 Task: In the sheet Budget Analysis ToolFont size of heading  18 Font style of dataoswald 'Font size of data '9 Alignment of headline & dataAlign center.   Fill color in heading, Red Font color of dataIn the sheet  Budget Management Sheetbook
Action: Mouse moved to (241, 165)
Screenshot: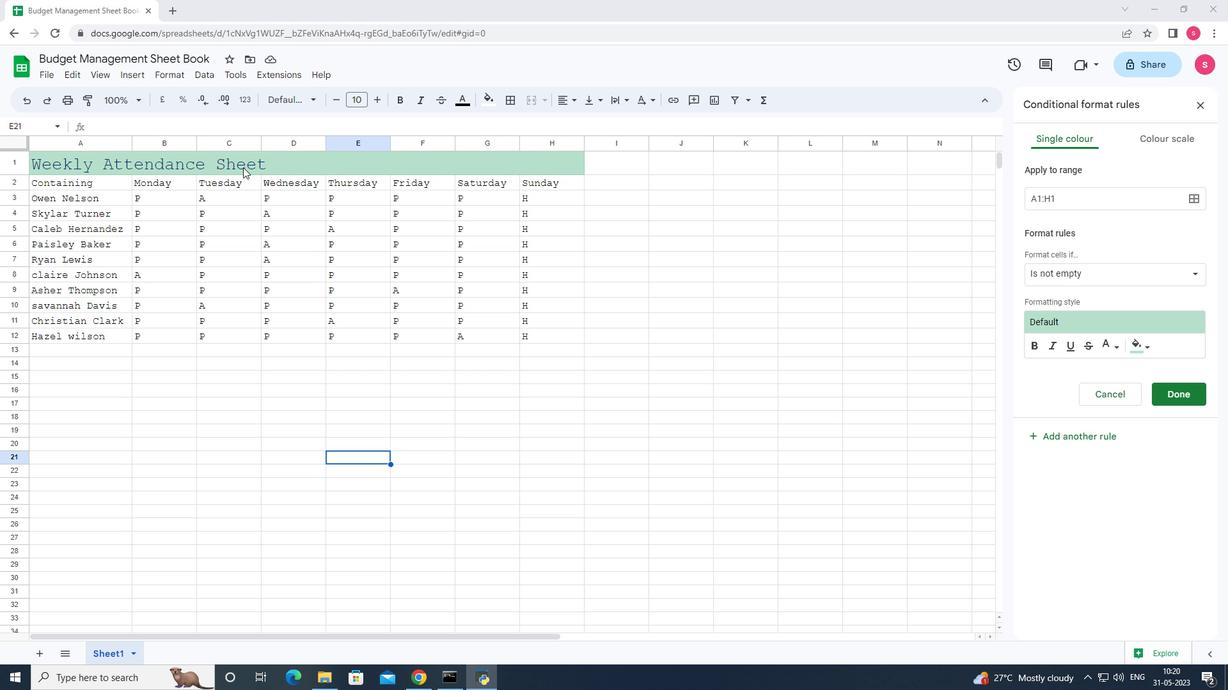 
Action: Mouse pressed left at (241, 165)
Screenshot: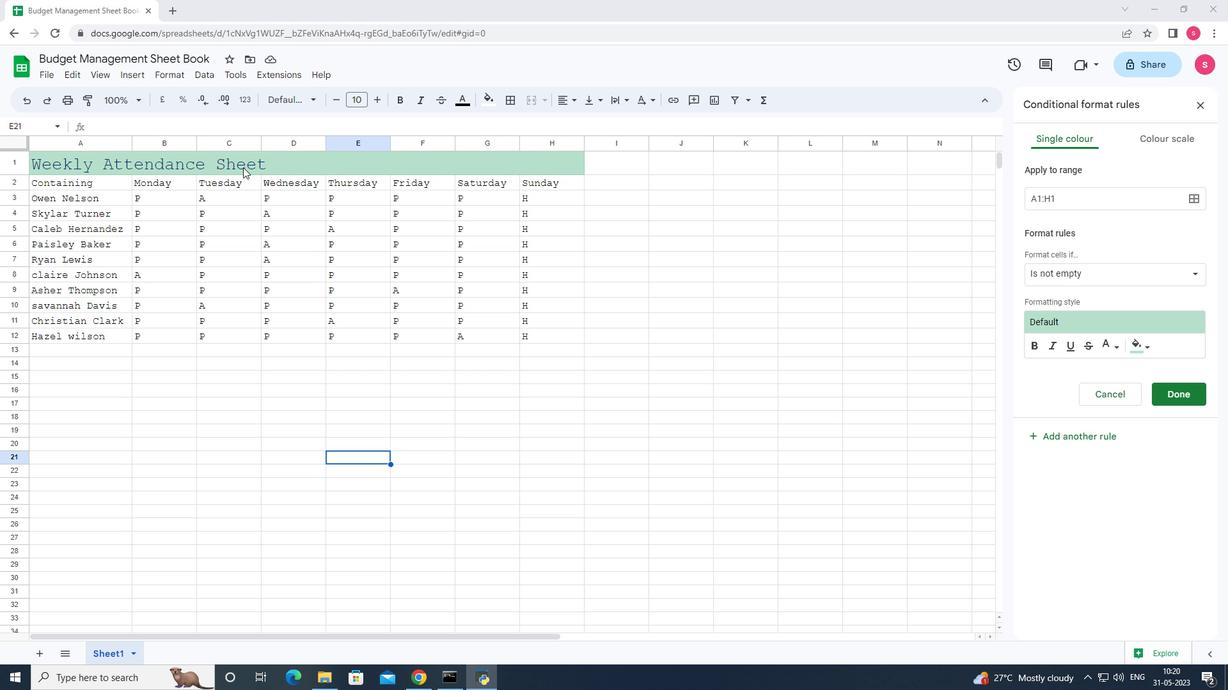 
Action: Mouse moved to (111, 653)
Screenshot: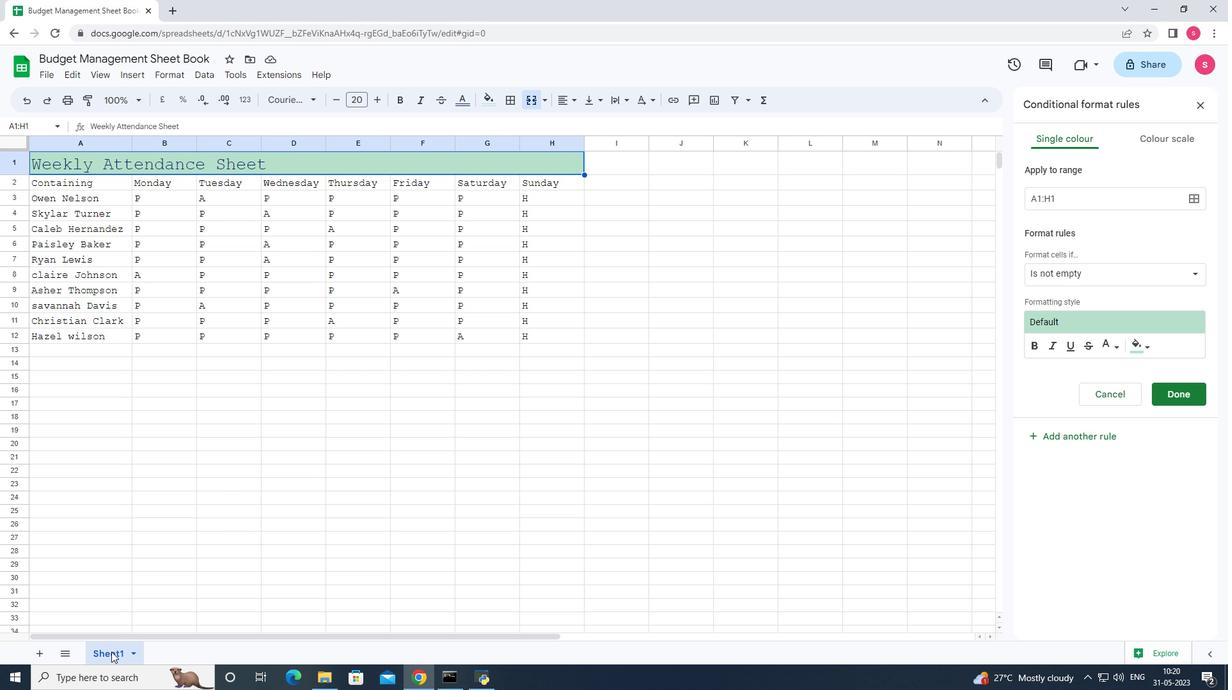 
Action: Mouse pressed left at (111, 653)
Screenshot: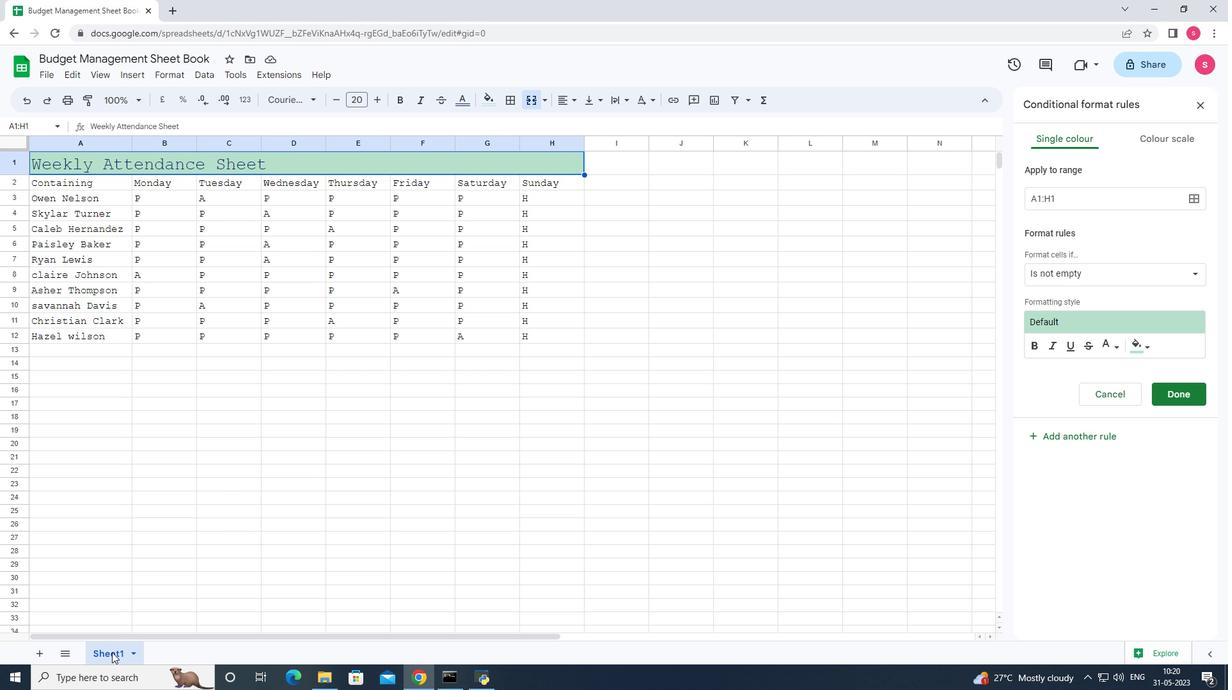 
Action: Mouse pressed left at (111, 653)
Screenshot: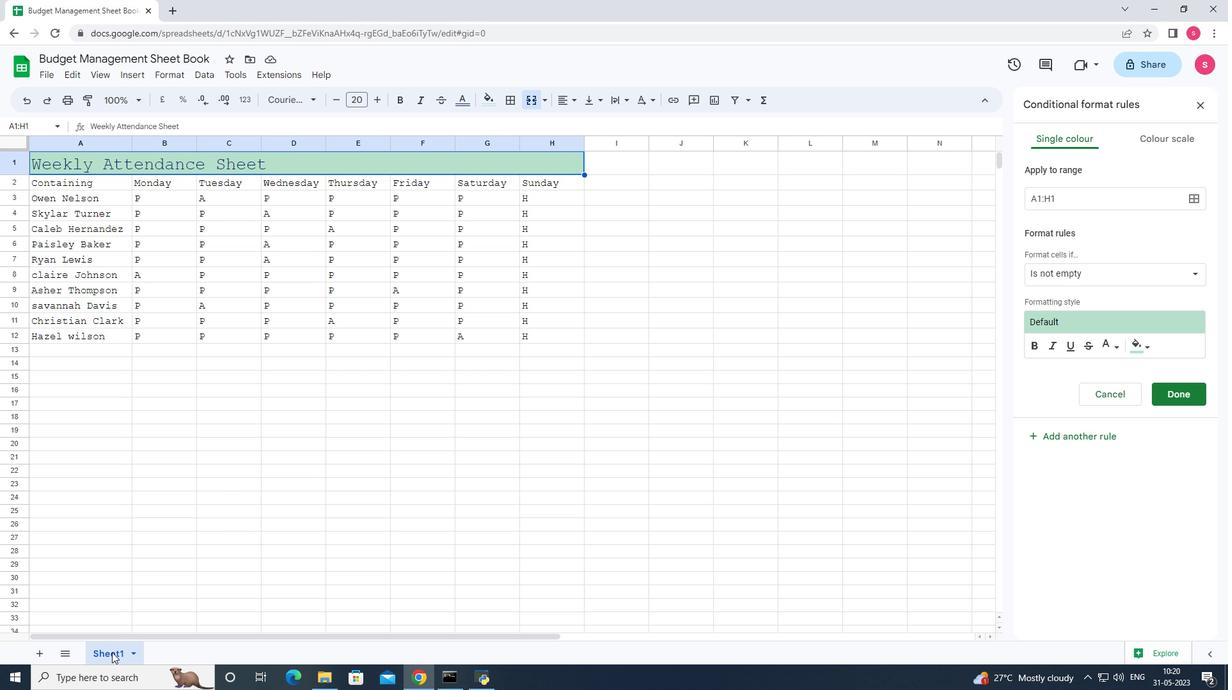 
Action: Key pressed <Key.shift><Key.shift><Key.shift><Key.shift>Budget<Key.space><Key.shift>Analysis<Key.space><Key.shift><Key.shift><Key.shift><Key.shift><Key.shift><Key.shift><Key.shift><Key.shift><Key.shift><Key.shift><Key.shift><Key.shift><Key.shift>Tool<Key.space><Key.shift><Key.enter>
Screenshot: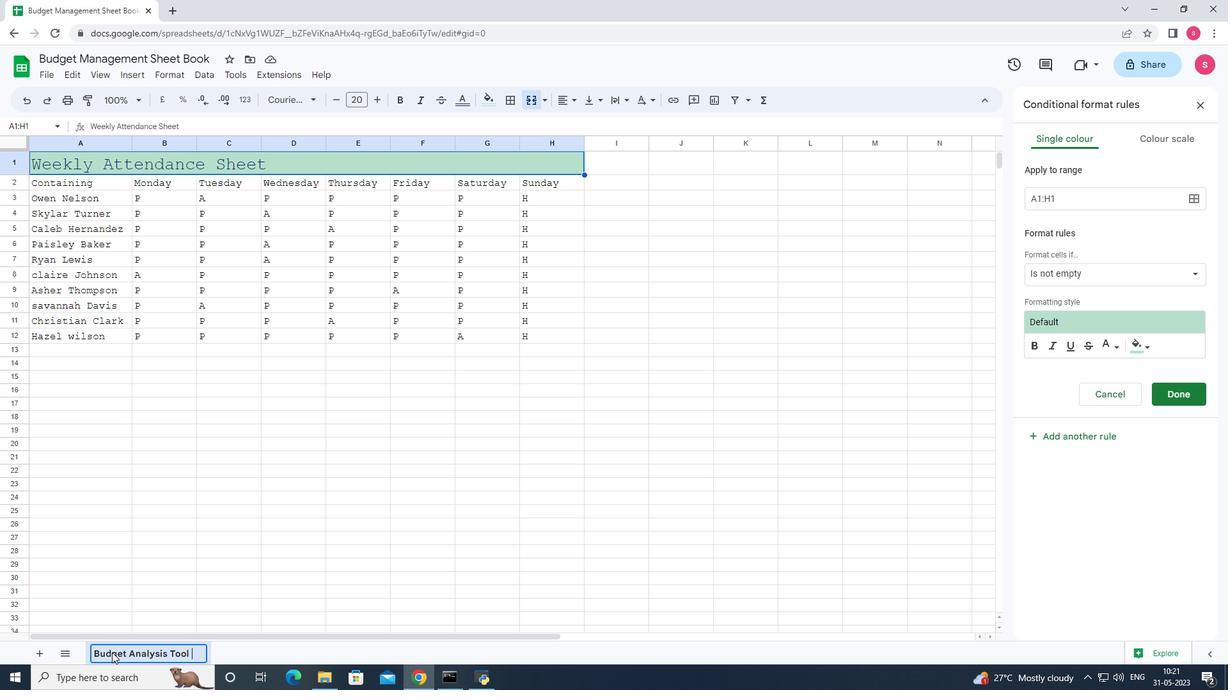 
Action: Mouse moved to (339, 104)
Screenshot: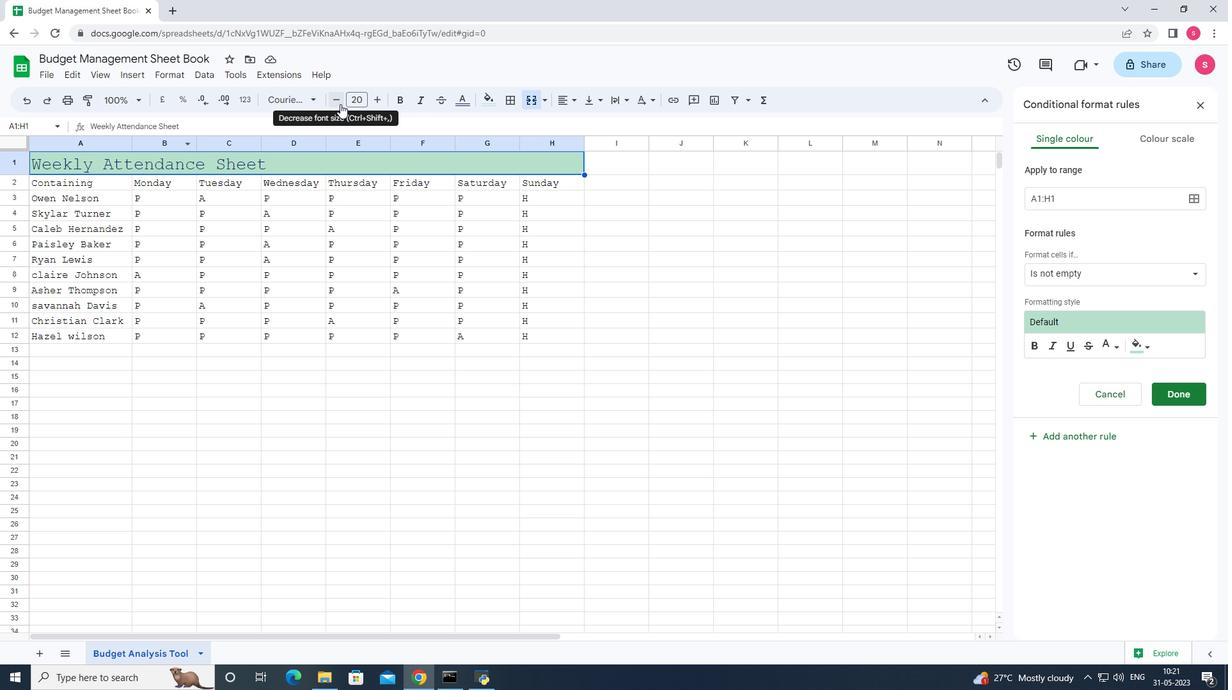 
Action: Mouse pressed left at (339, 104)
Screenshot: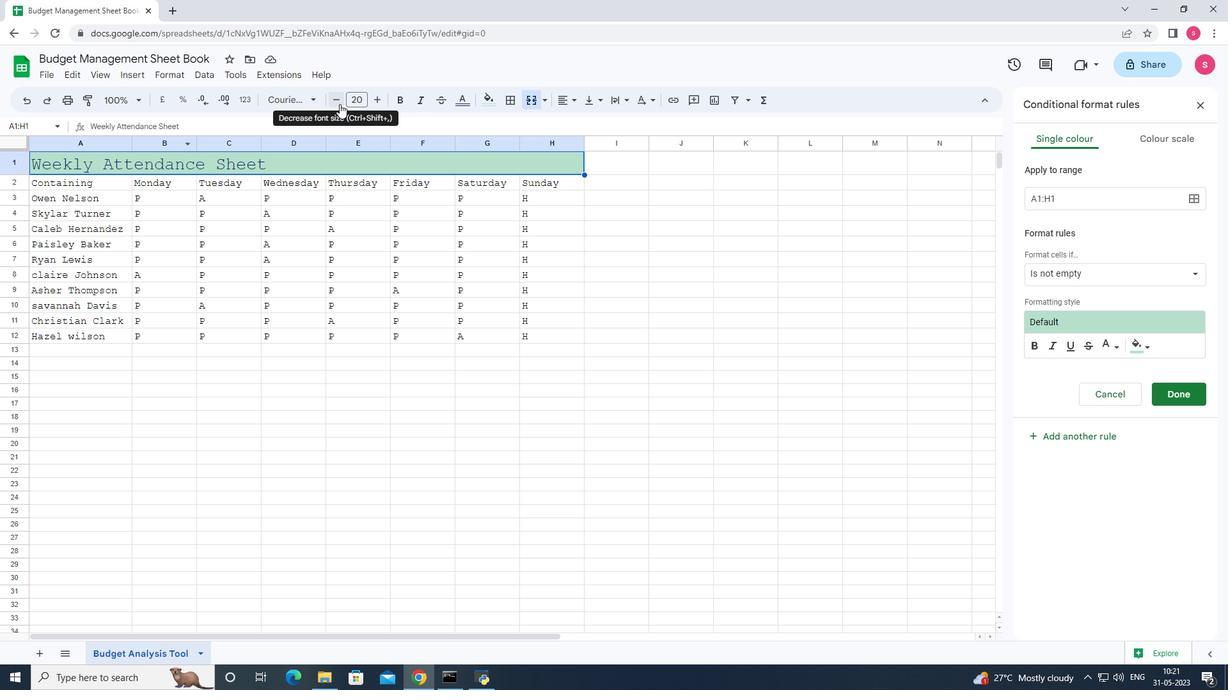 
Action: Mouse pressed left at (339, 104)
Screenshot: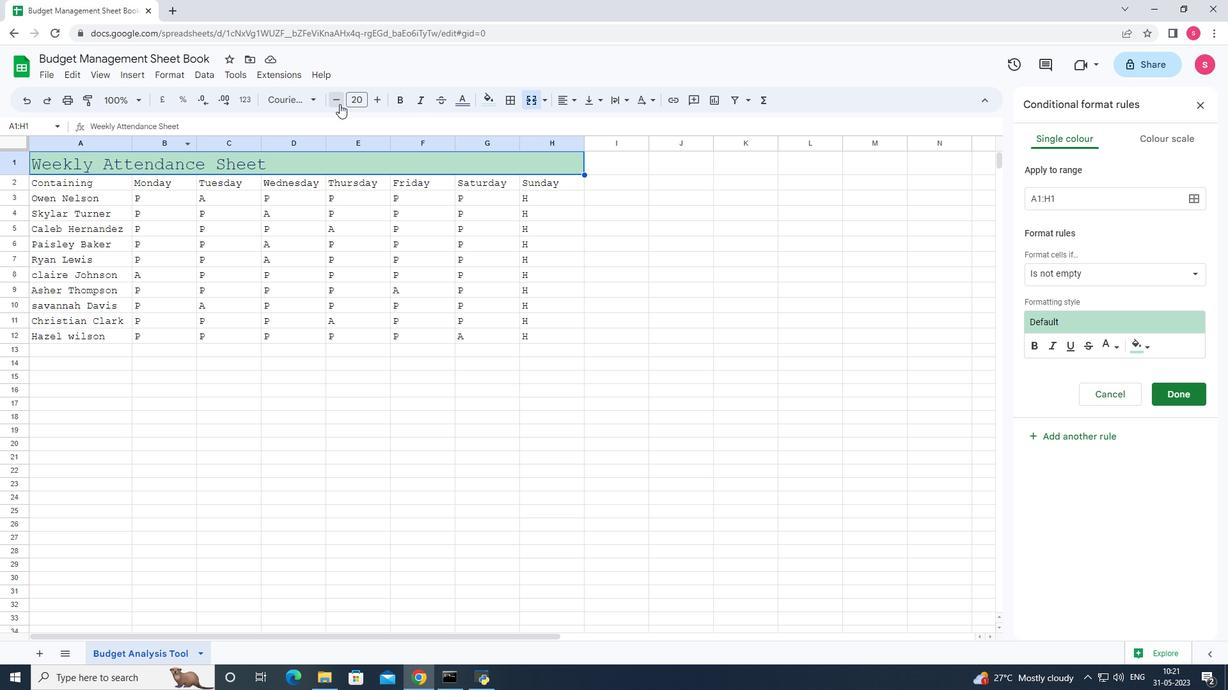 
Action: Mouse pressed left at (339, 104)
Screenshot: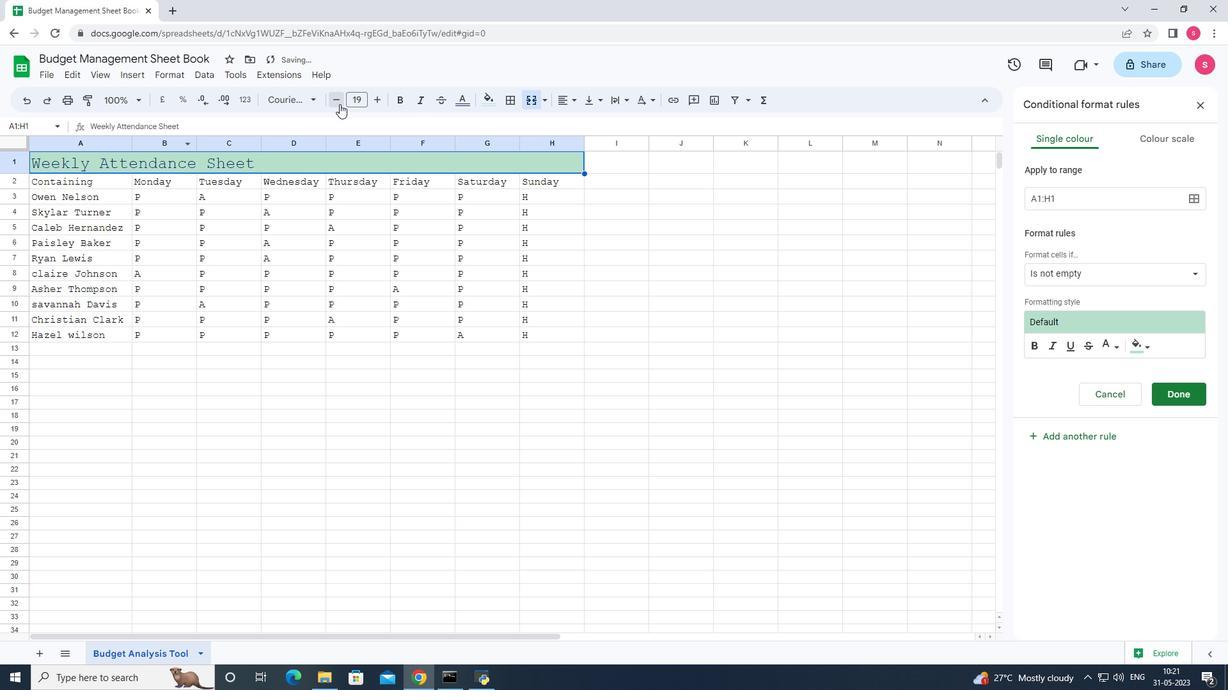 
Action: Mouse moved to (376, 100)
Screenshot: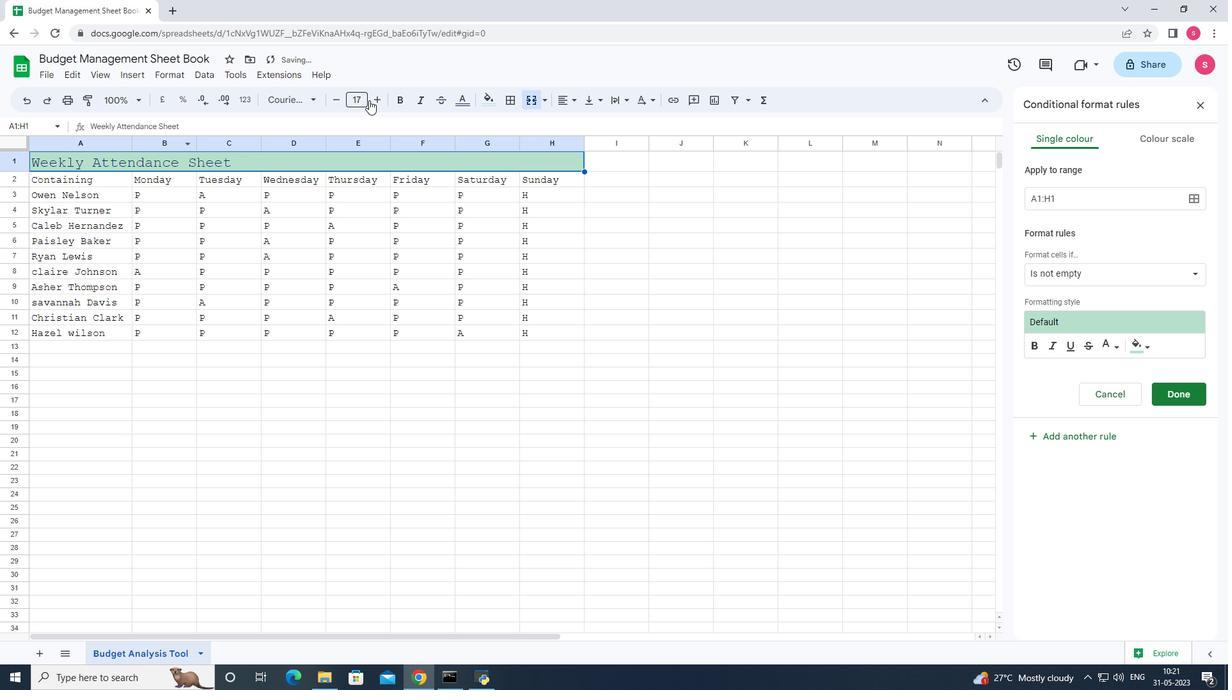 
Action: Mouse pressed left at (376, 100)
Screenshot: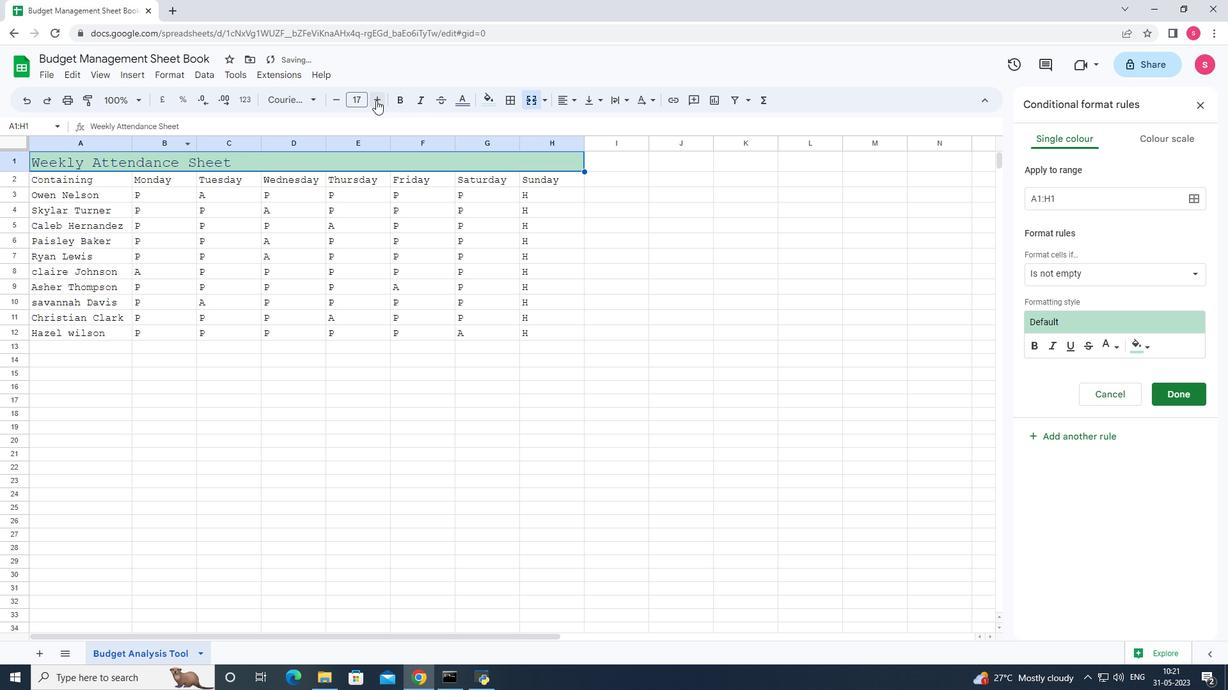 
Action: Mouse moved to (91, 181)
Screenshot: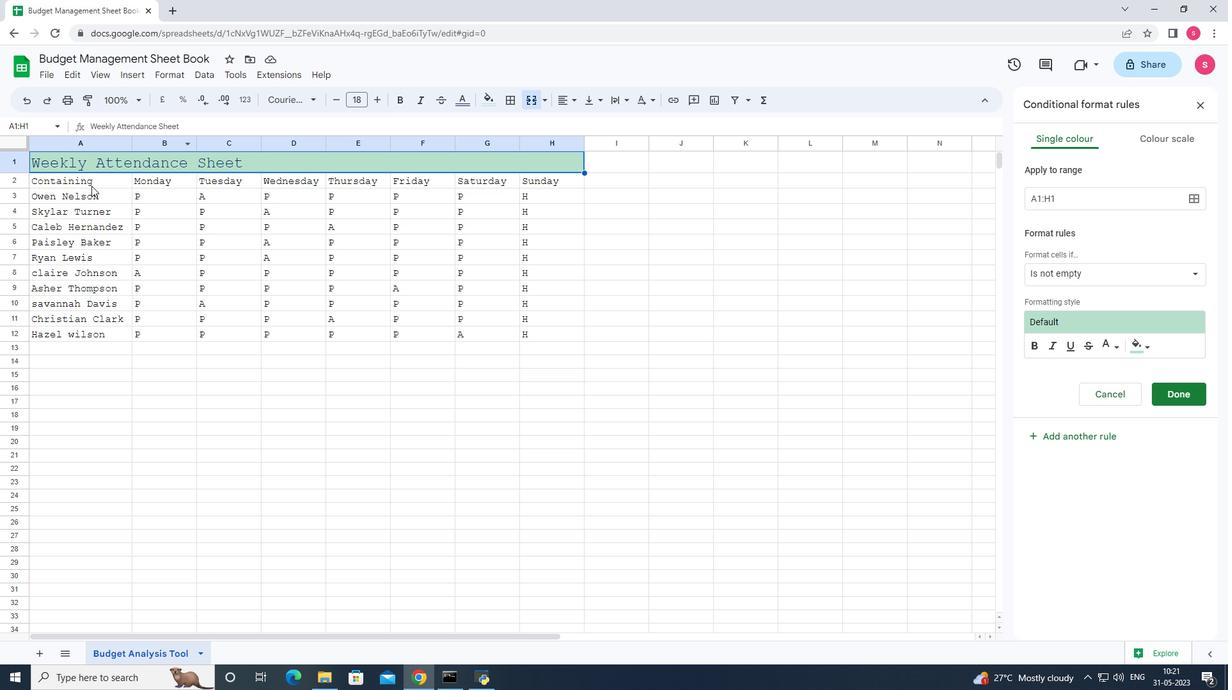 
Action: Mouse pressed left at (91, 181)
Screenshot: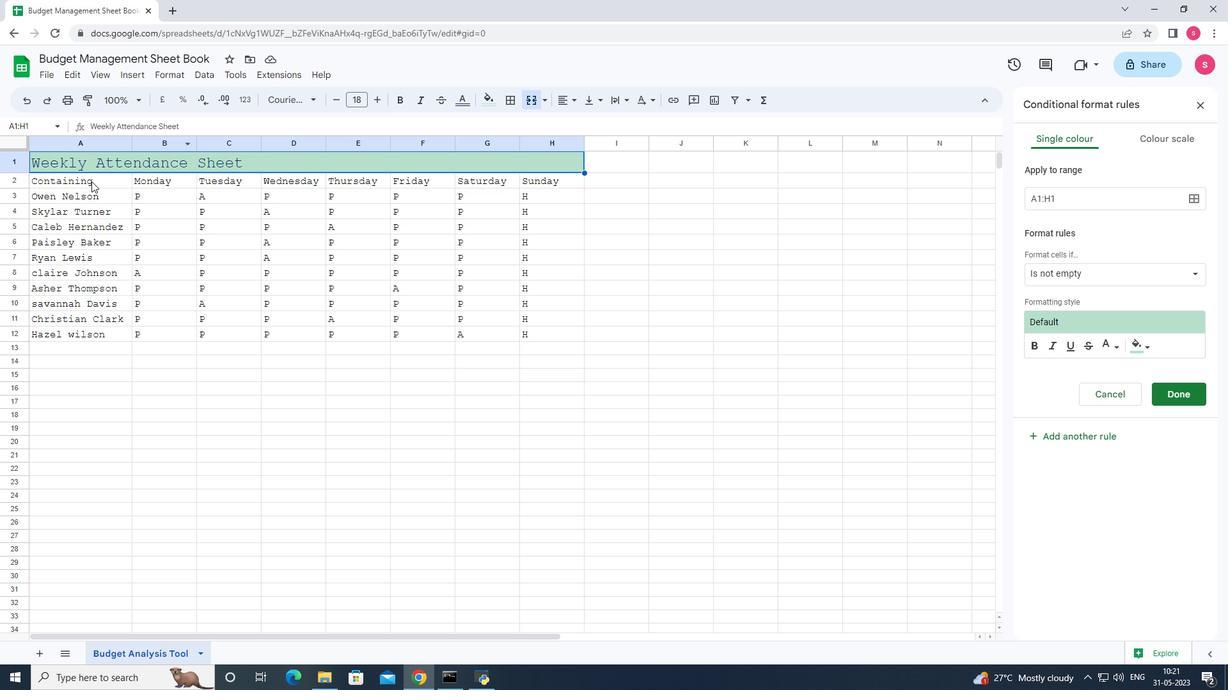 
Action: Mouse moved to (313, 102)
Screenshot: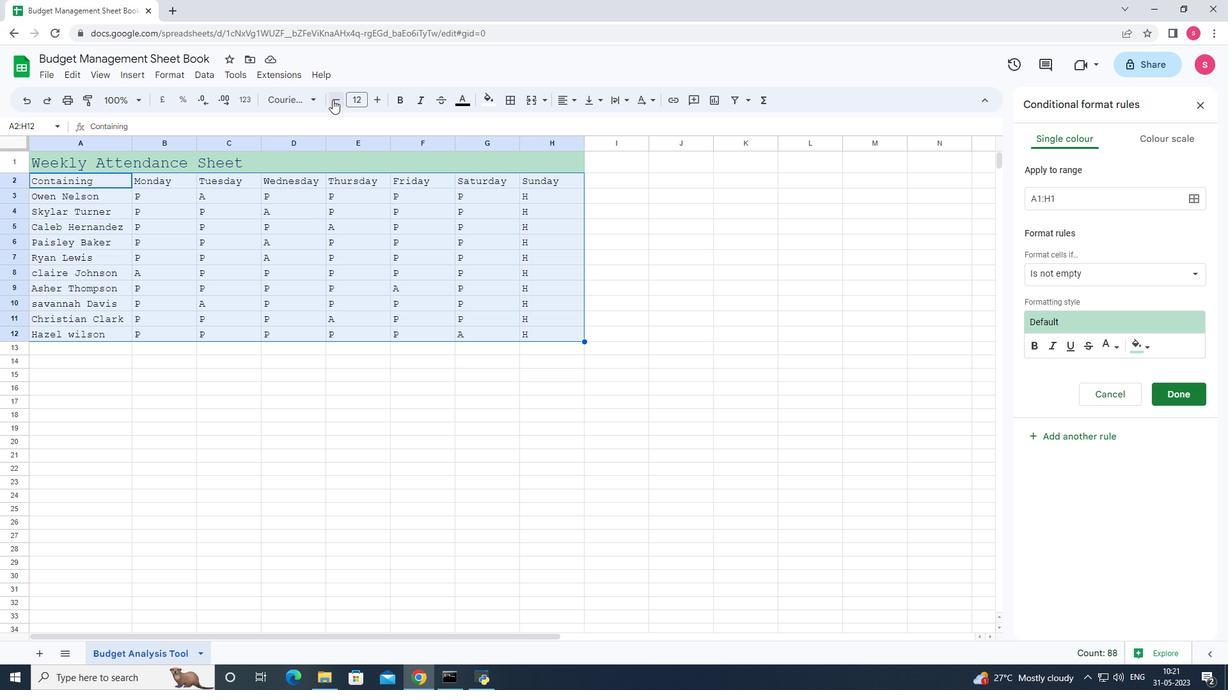 
Action: Mouse pressed left at (313, 102)
Screenshot: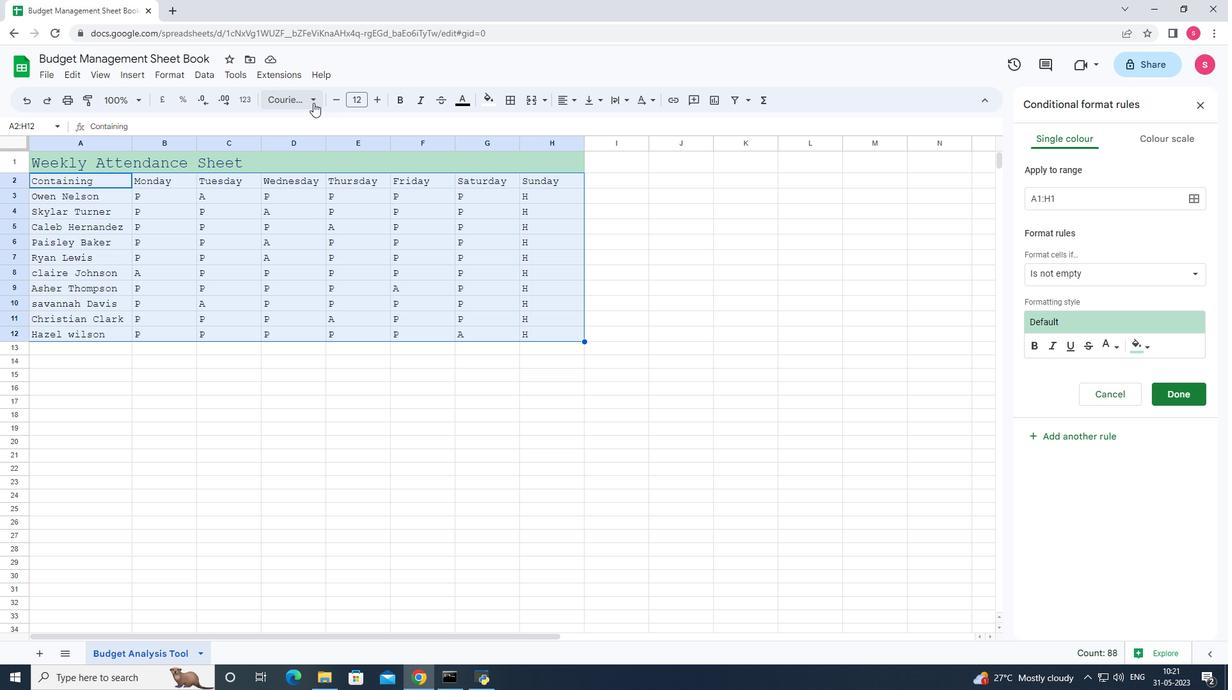 
Action: Mouse moved to (323, 594)
Screenshot: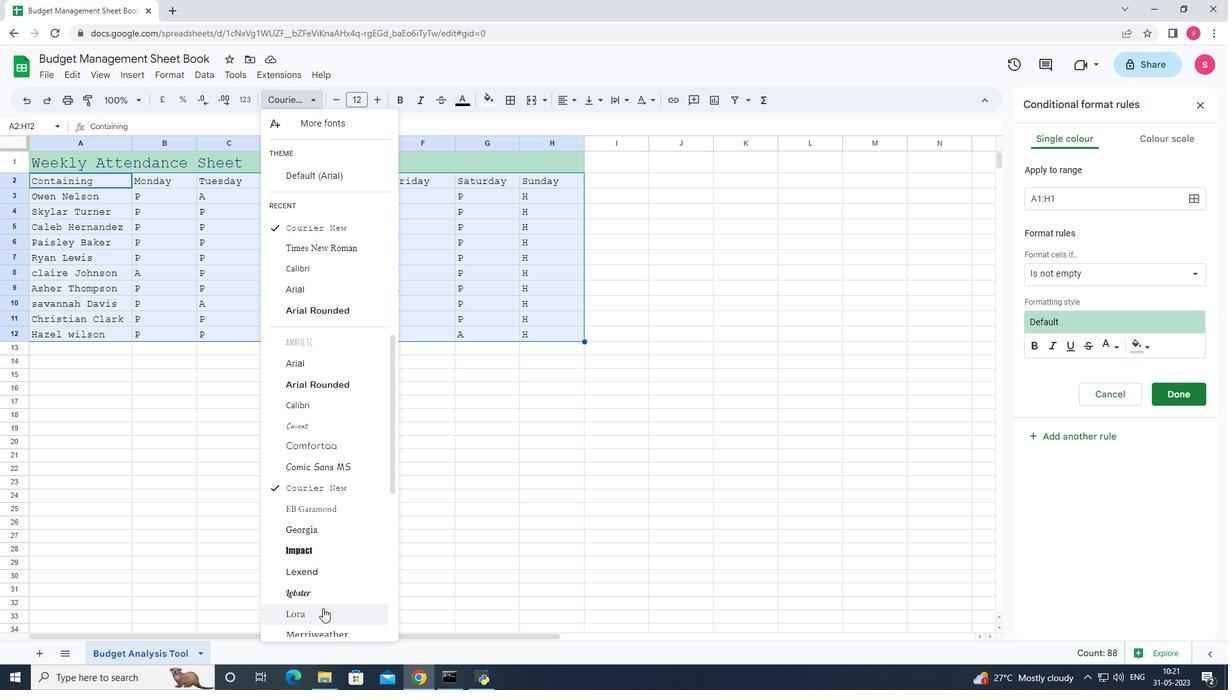 
Action: Mouse scrolled (323, 594) with delta (0, 0)
Screenshot: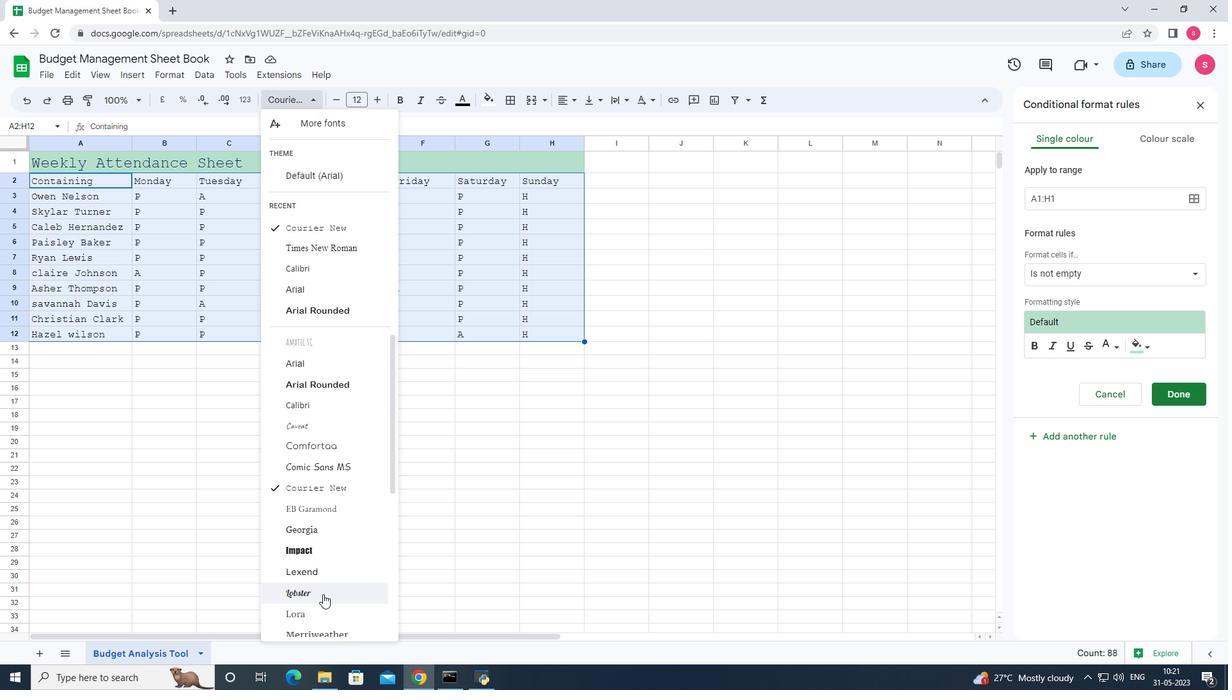 
Action: Mouse scrolled (323, 594) with delta (0, 0)
Screenshot: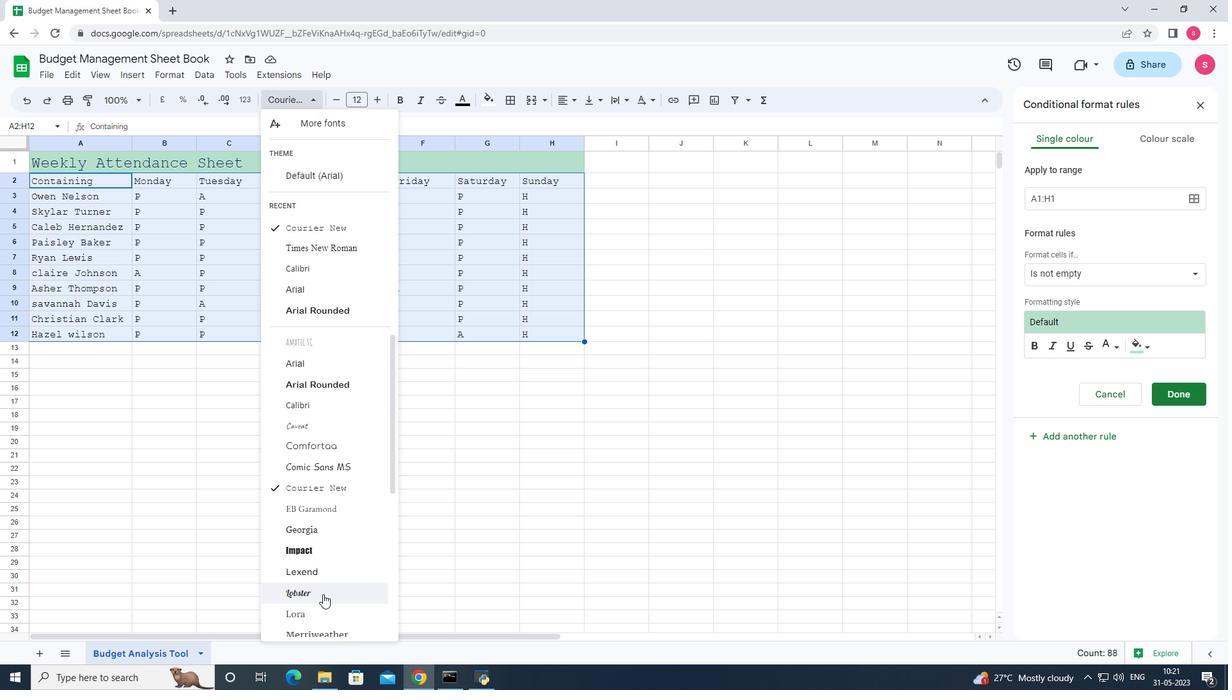 
Action: Mouse scrolled (323, 594) with delta (0, 0)
Screenshot: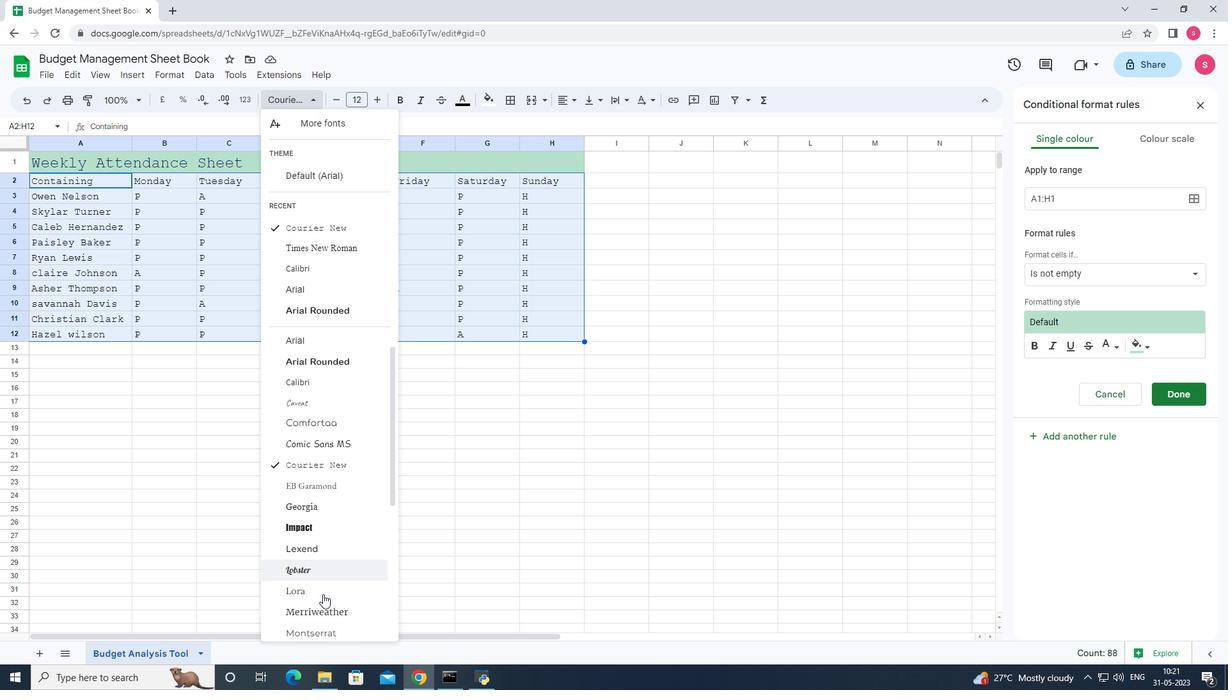 
Action: Mouse moved to (317, 506)
Screenshot: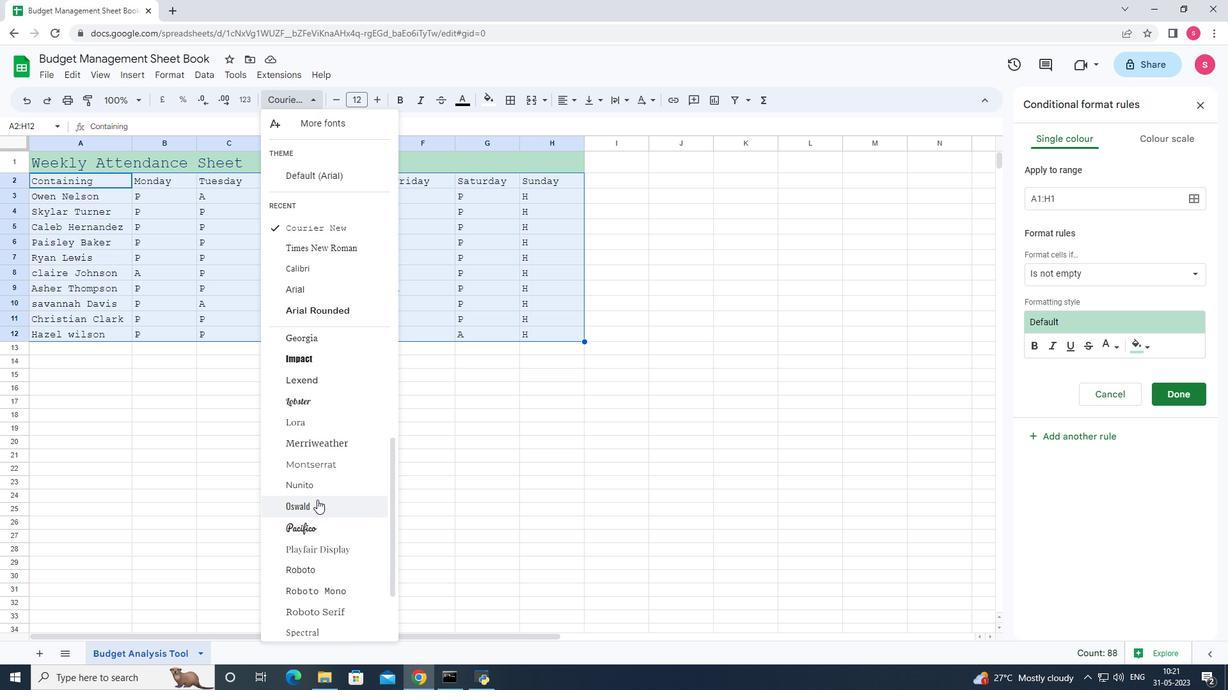 
Action: Mouse pressed left at (317, 506)
Screenshot: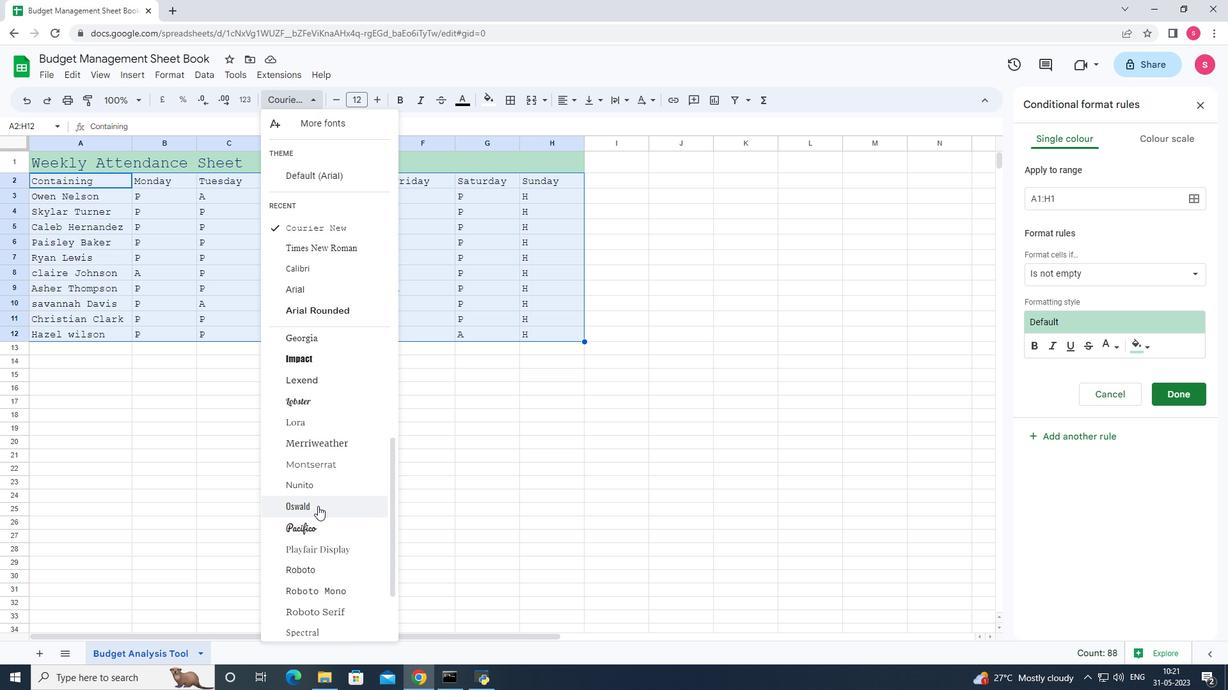 
Action: Mouse moved to (333, 100)
Screenshot: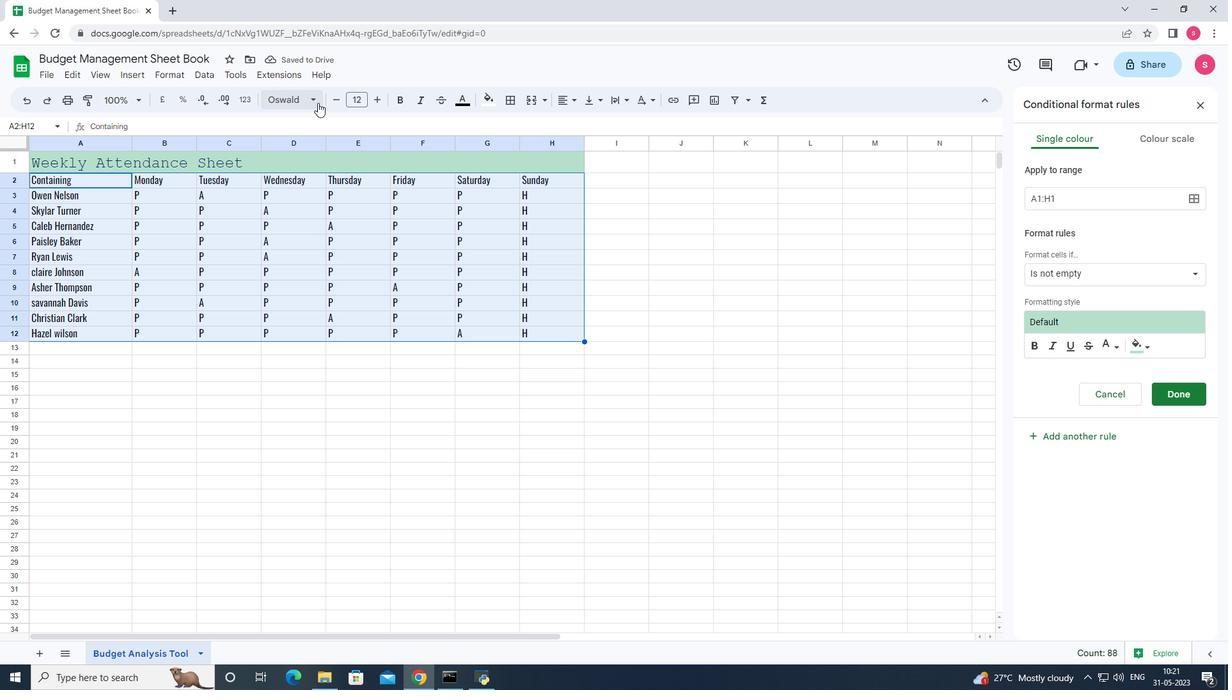 
Action: Mouse pressed left at (333, 100)
Screenshot: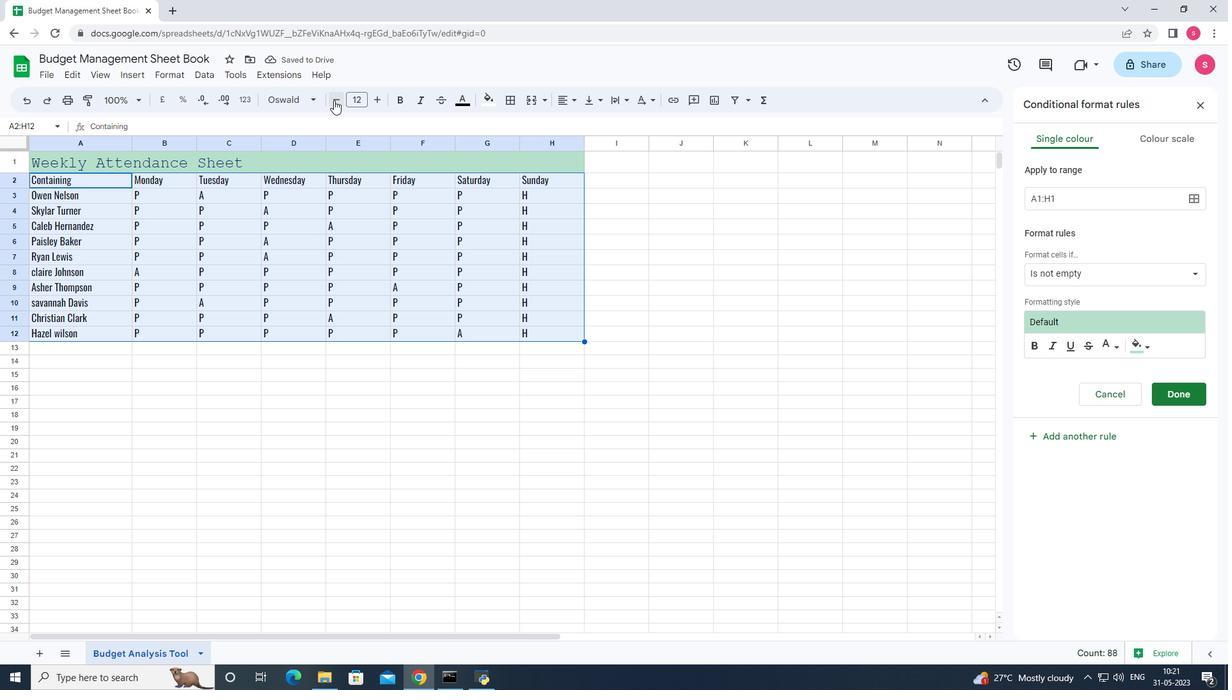 
Action: Mouse pressed left at (333, 100)
Screenshot: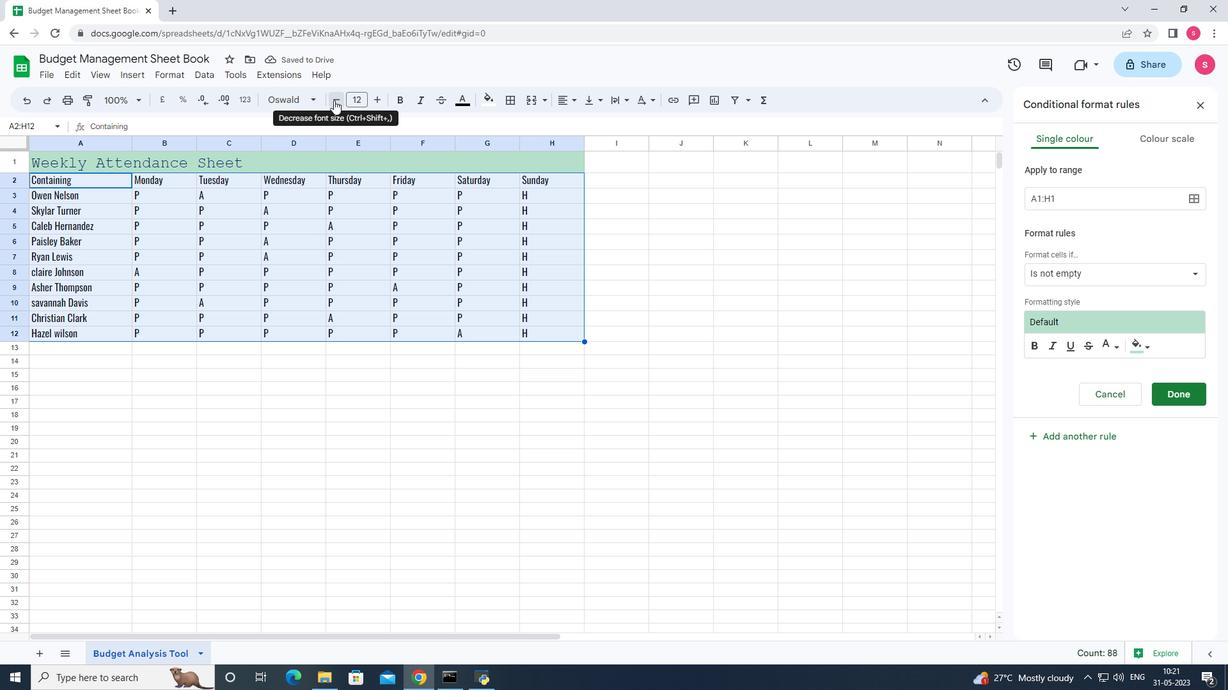 
Action: Mouse pressed left at (333, 100)
Screenshot: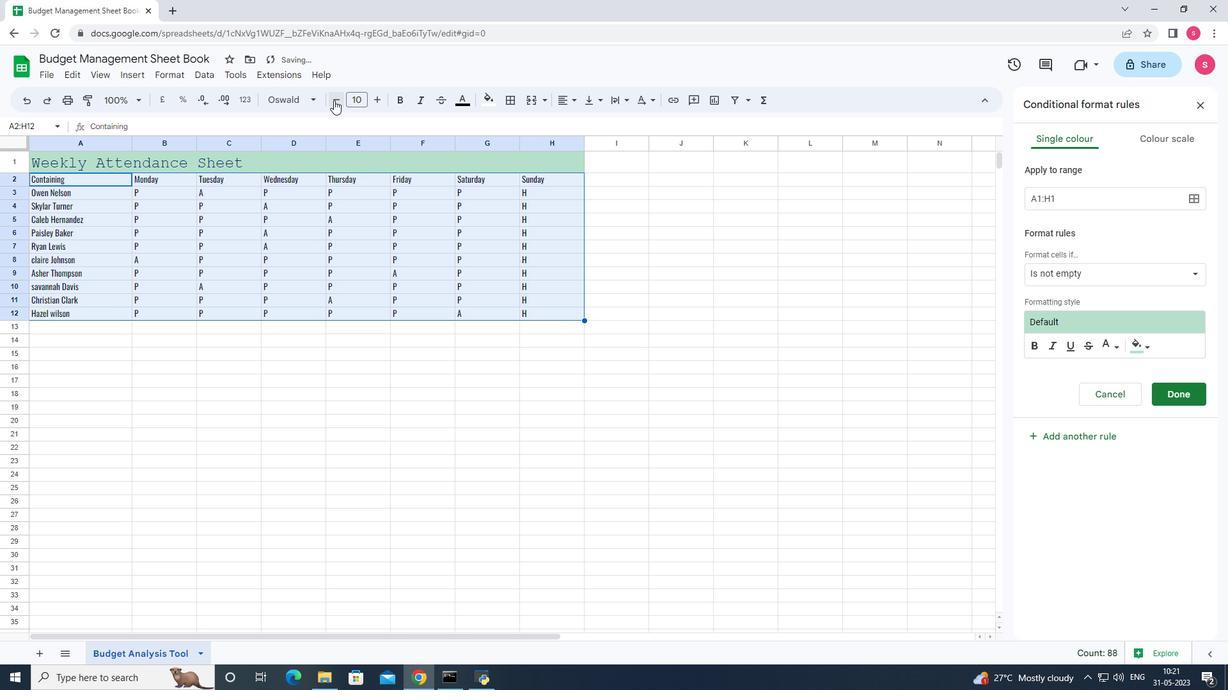 
Action: Mouse moved to (259, 165)
Screenshot: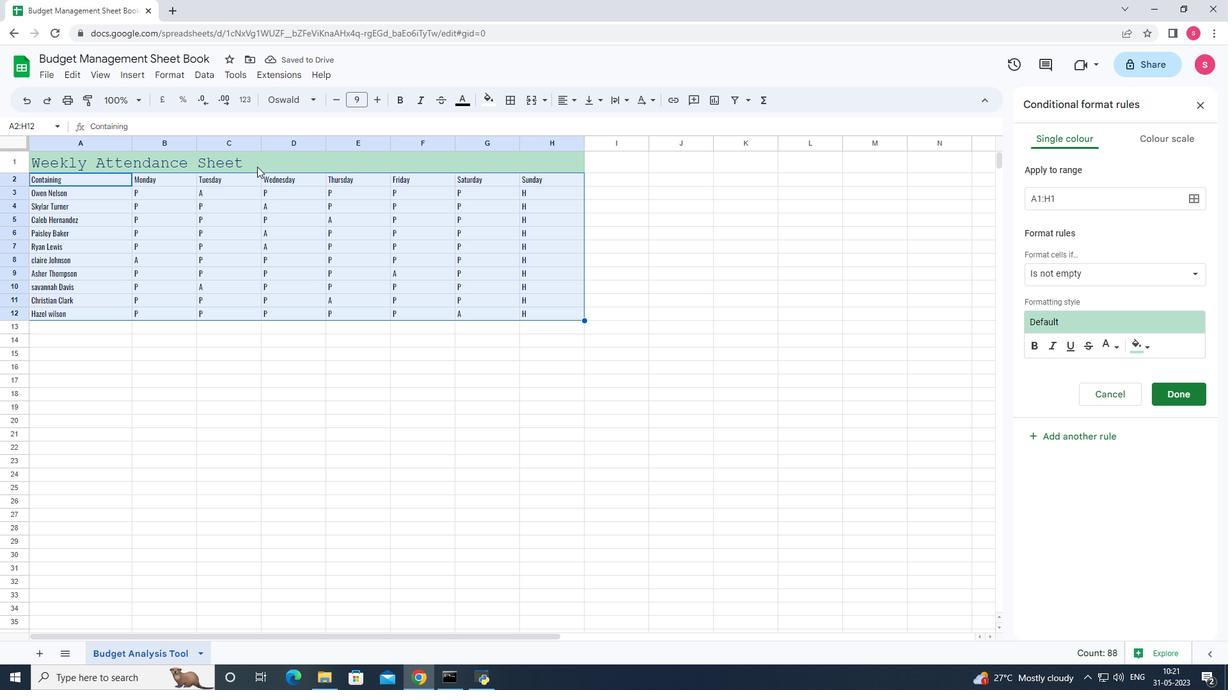 
Action: Mouse pressed left at (259, 165)
Screenshot: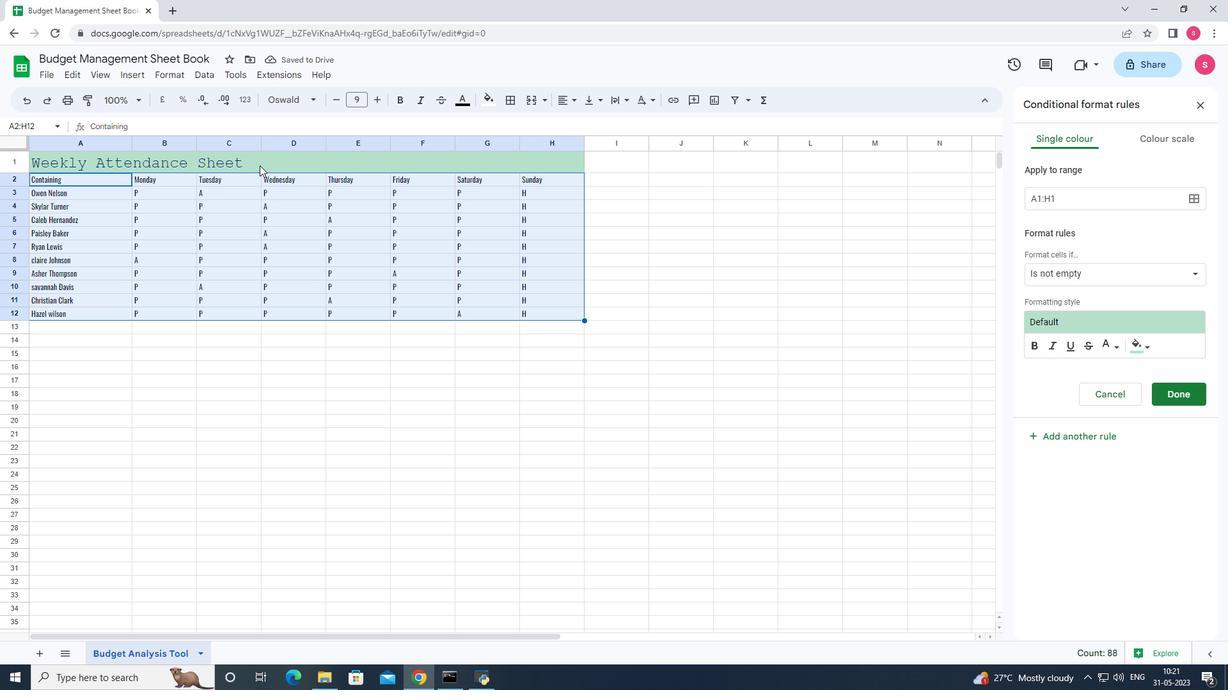 
Action: Mouse moved to (571, 102)
Screenshot: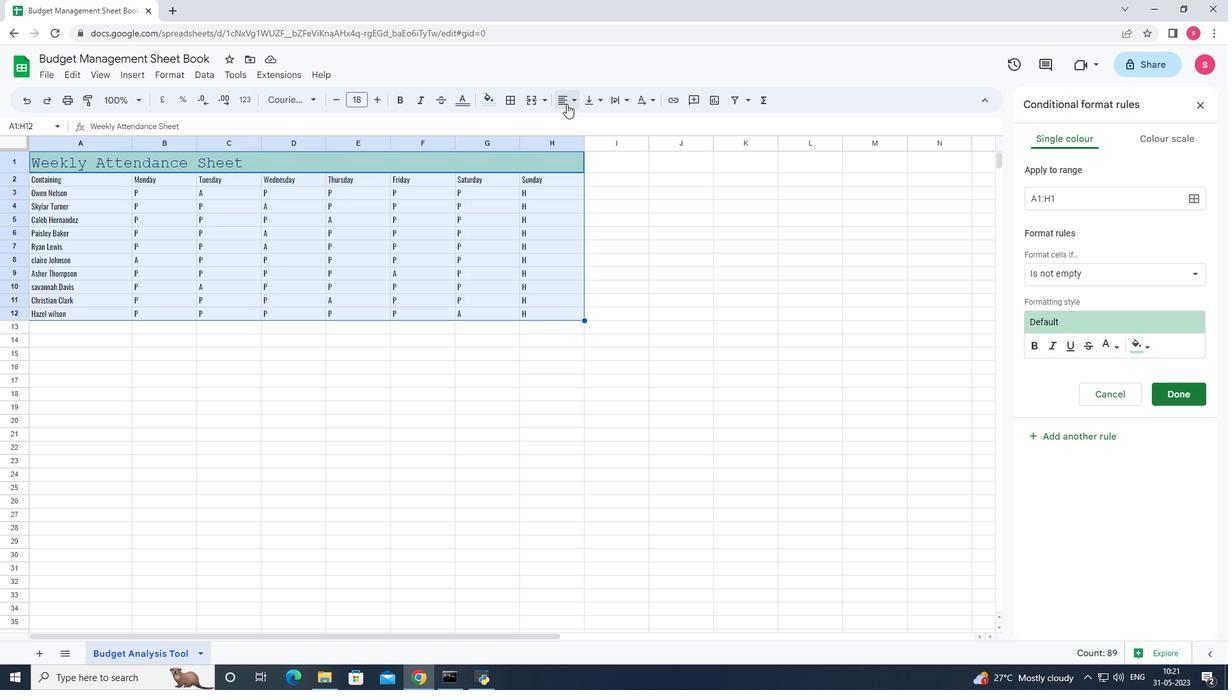 
Action: Mouse pressed left at (571, 102)
Screenshot: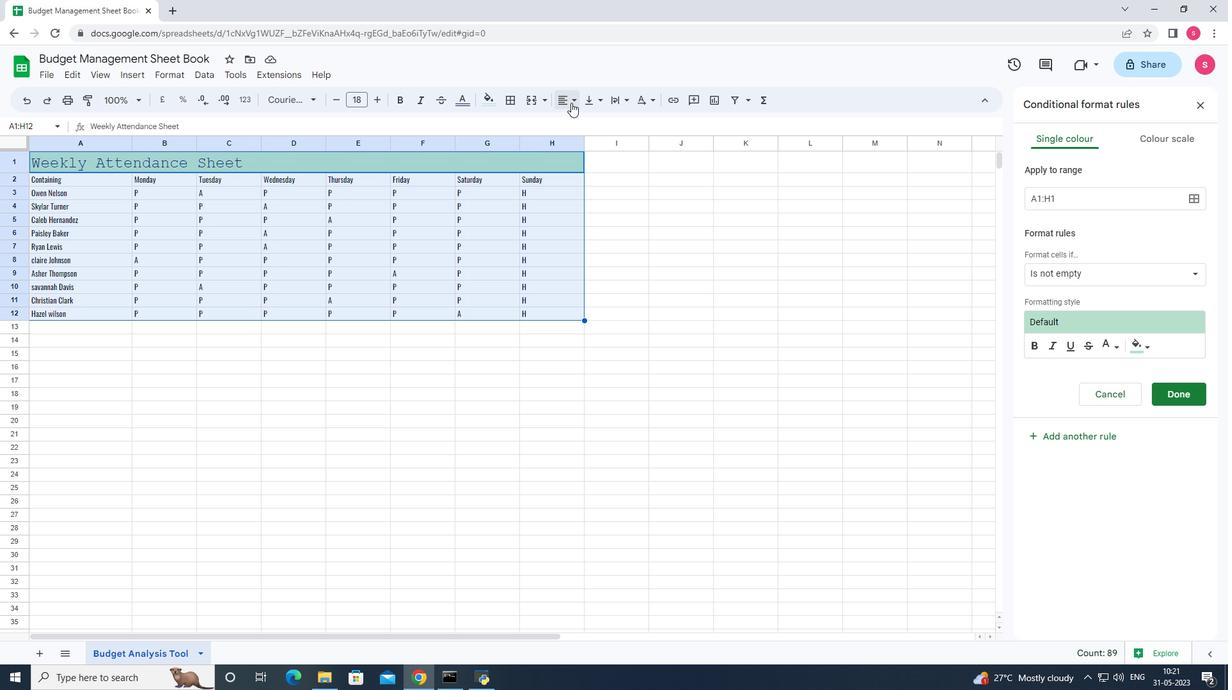 
Action: Mouse moved to (182, 74)
Screenshot: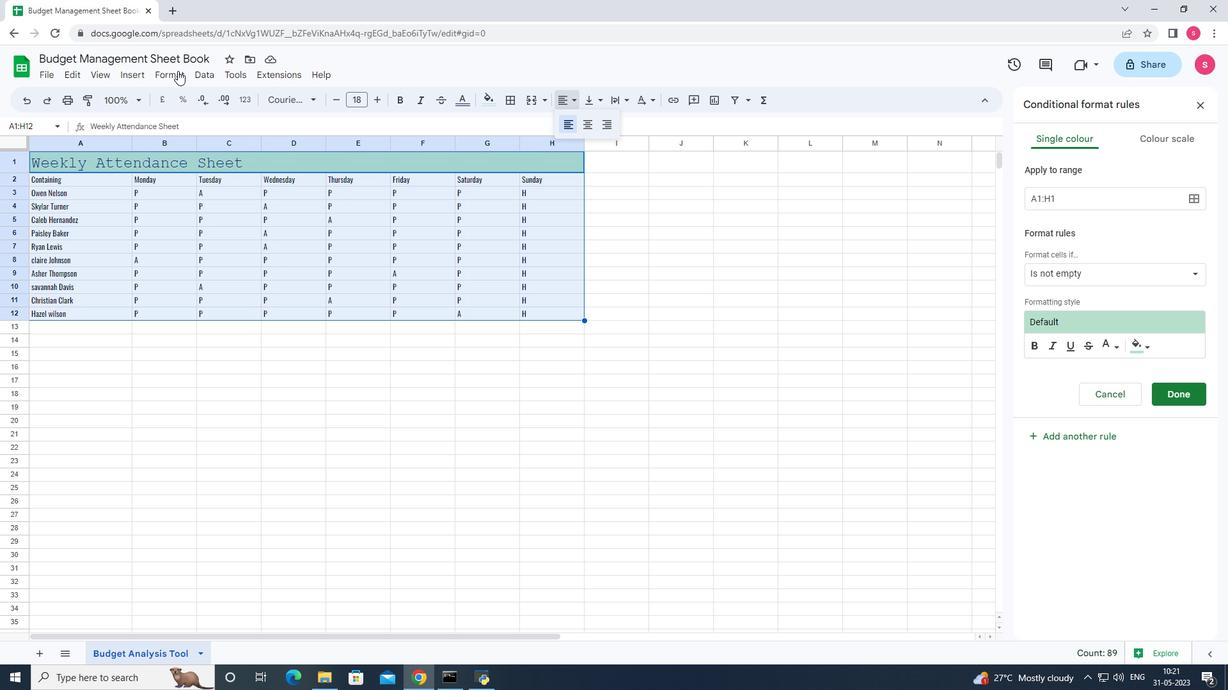 
Action: Mouse pressed left at (182, 74)
Screenshot: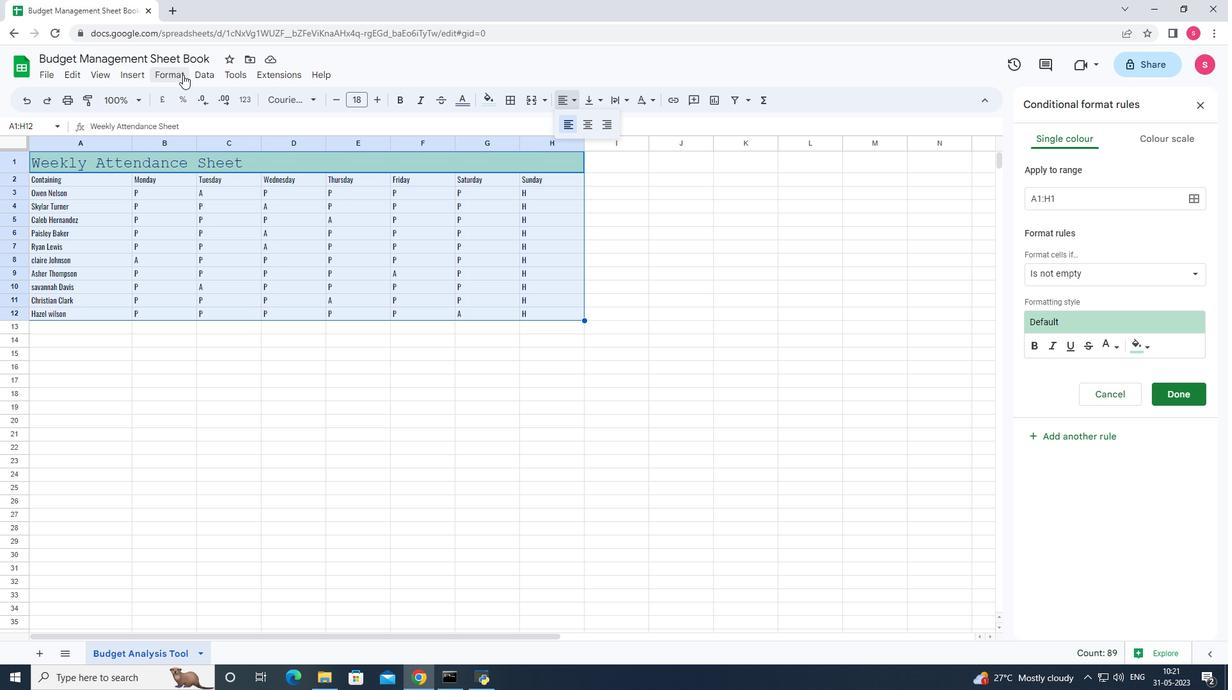 
Action: Mouse moved to (415, 188)
Screenshot: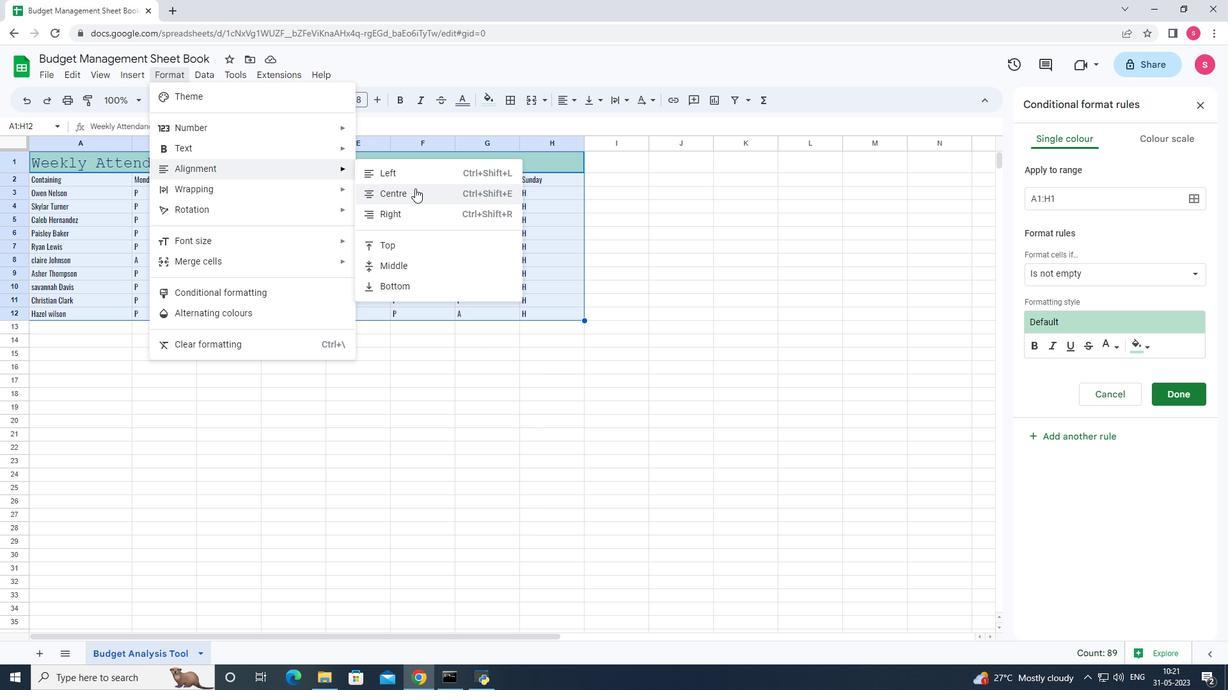 
Action: Mouse pressed left at (415, 188)
Screenshot: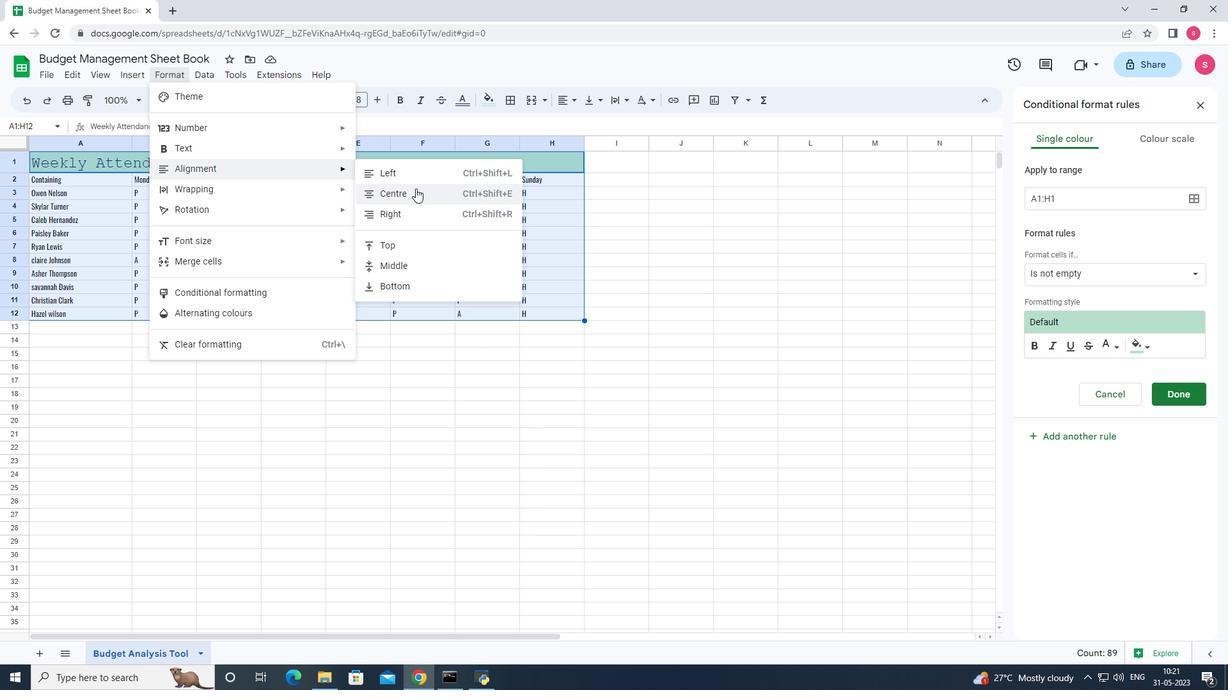
Action: Mouse moved to (236, 160)
Screenshot: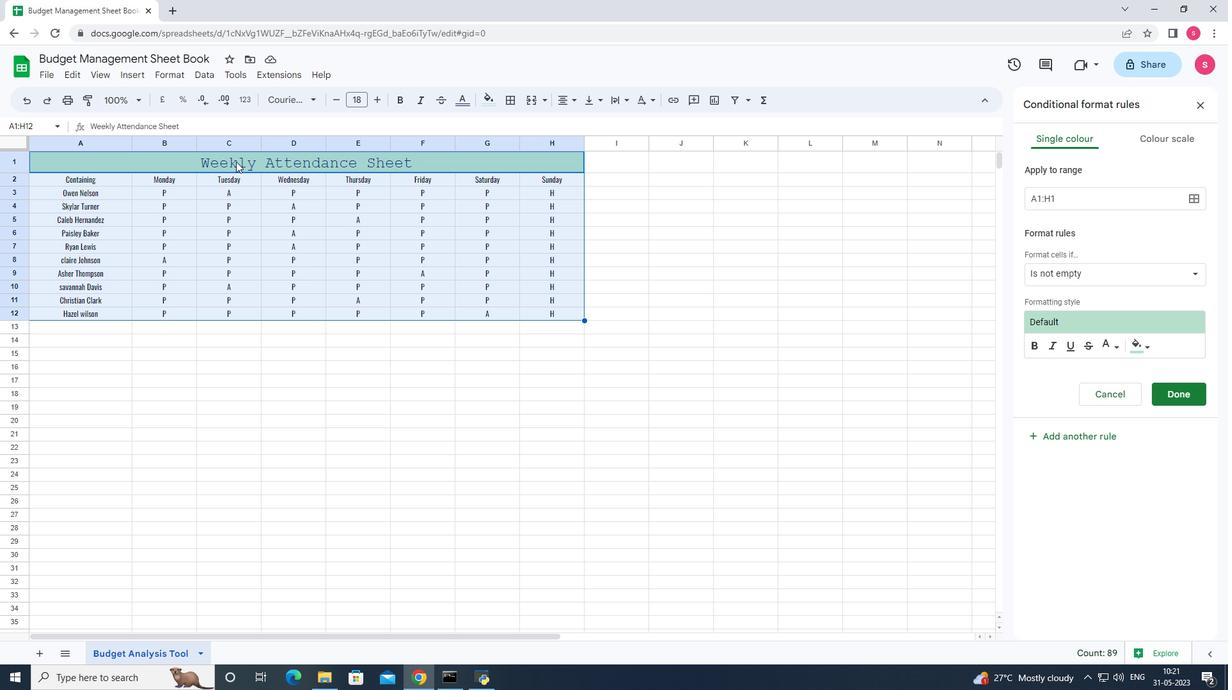 
Action: Mouse pressed left at (236, 160)
Screenshot: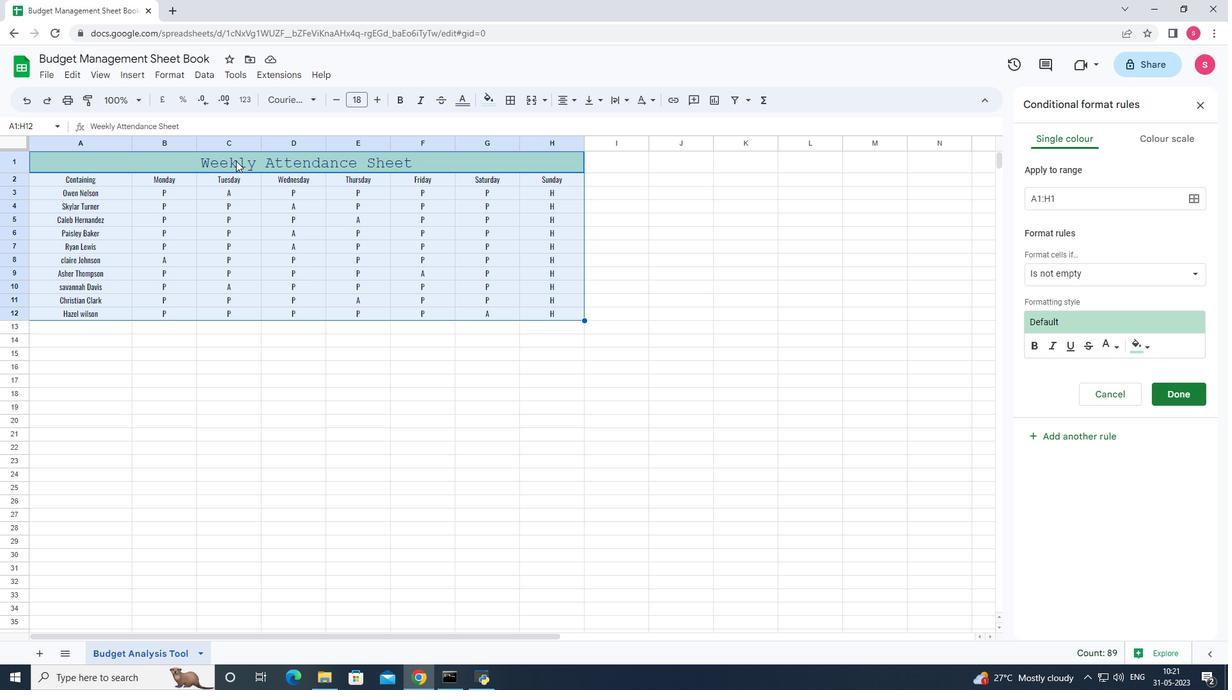 
Action: Mouse moved to (489, 94)
Screenshot: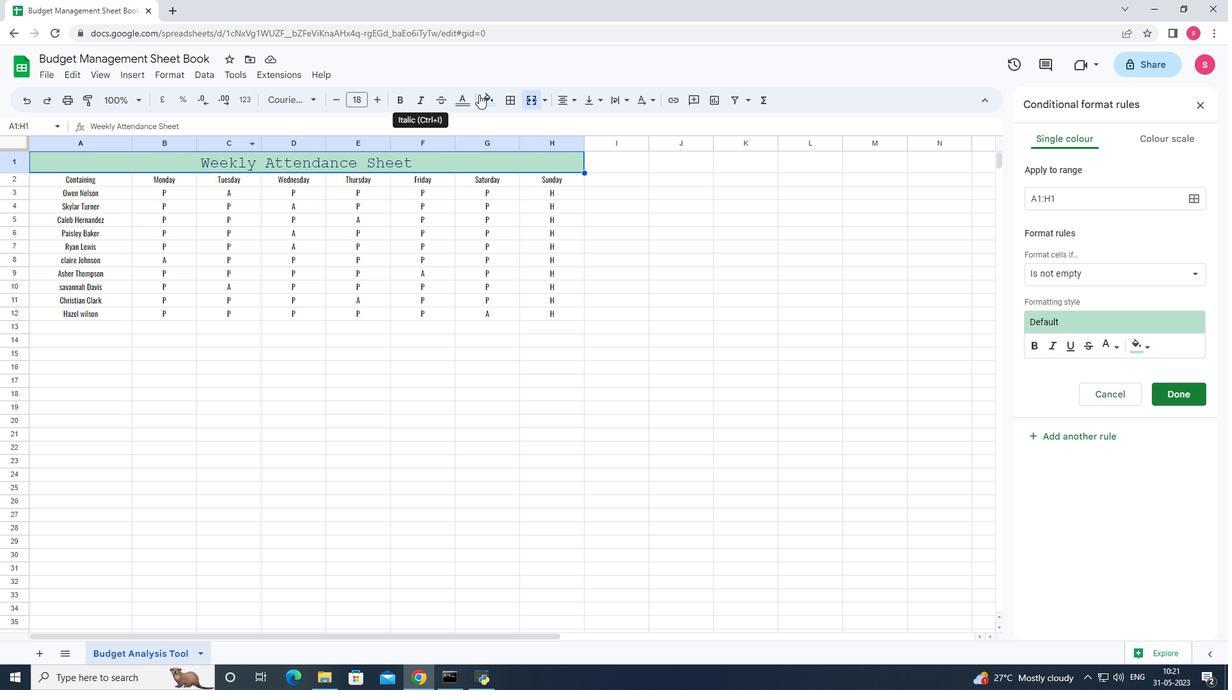 
Action: Mouse pressed left at (489, 94)
Screenshot: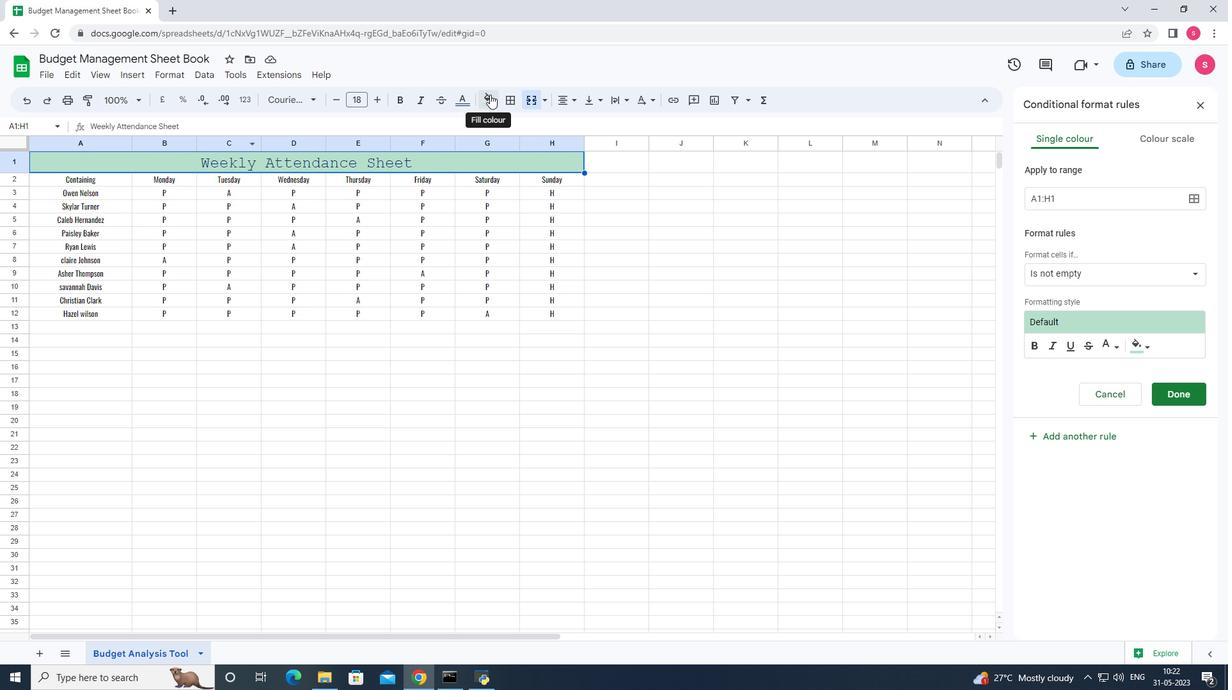 
Action: Mouse moved to (509, 159)
Screenshot: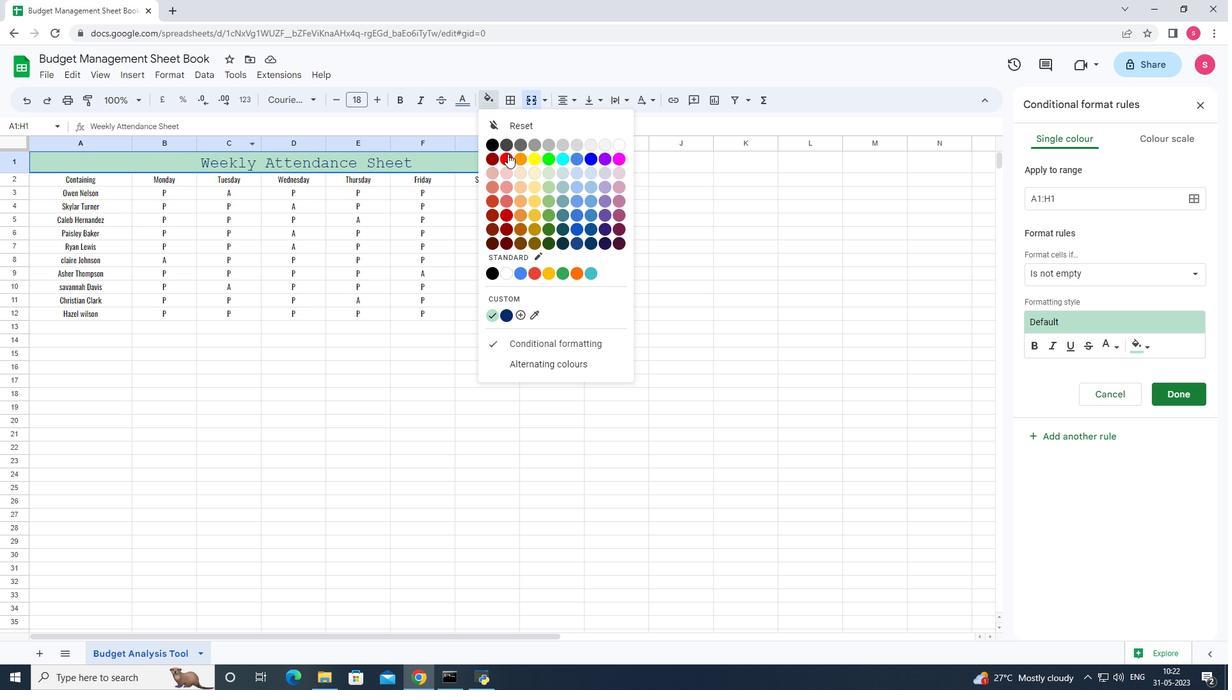
Action: Mouse pressed left at (509, 159)
Screenshot: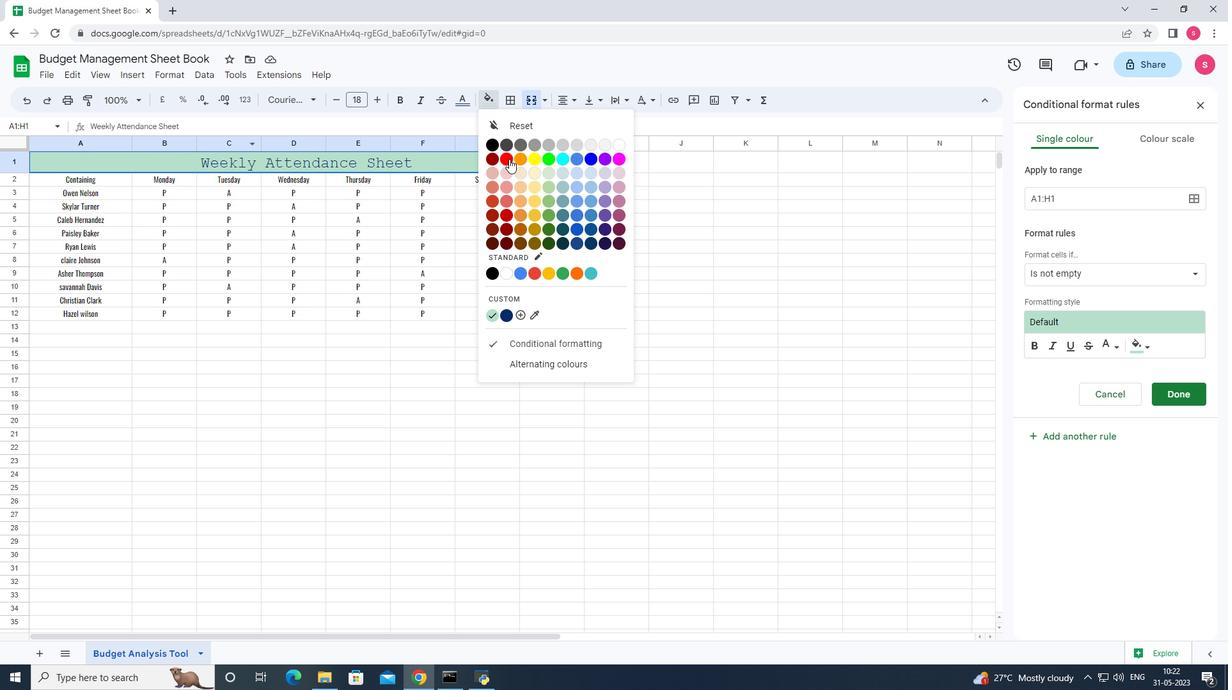 
Action: Mouse moved to (510, 159)
Screenshot: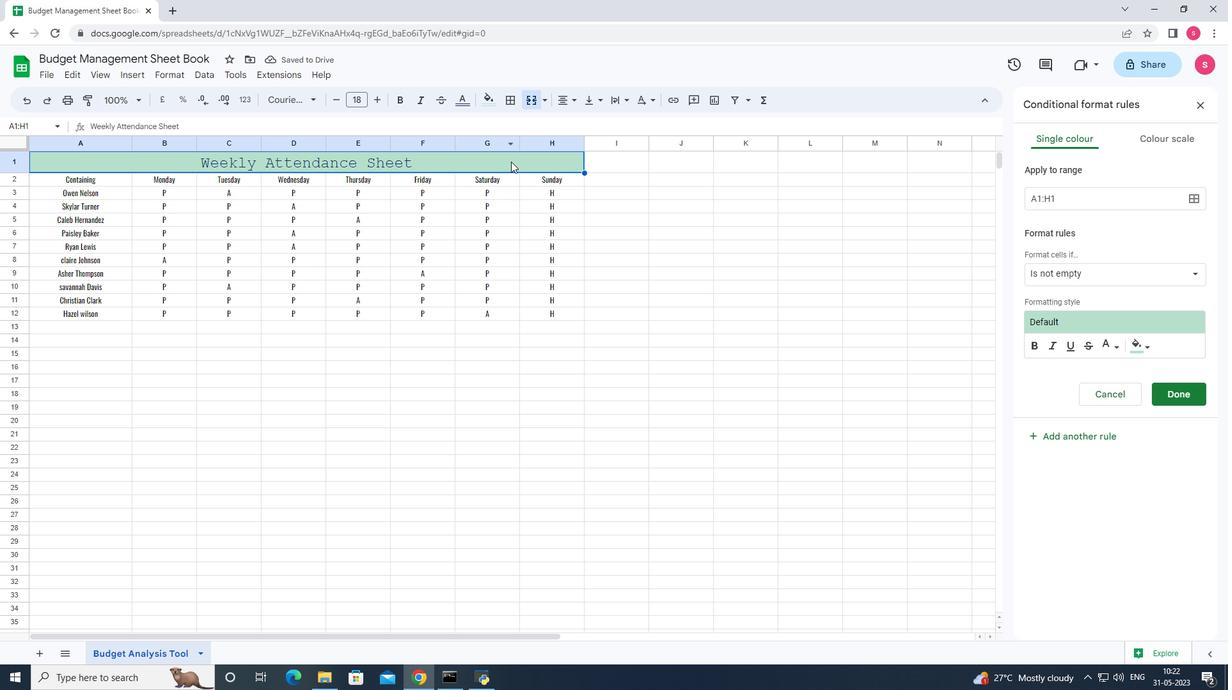 
Action: Mouse pressed left at (510, 159)
Screenshot: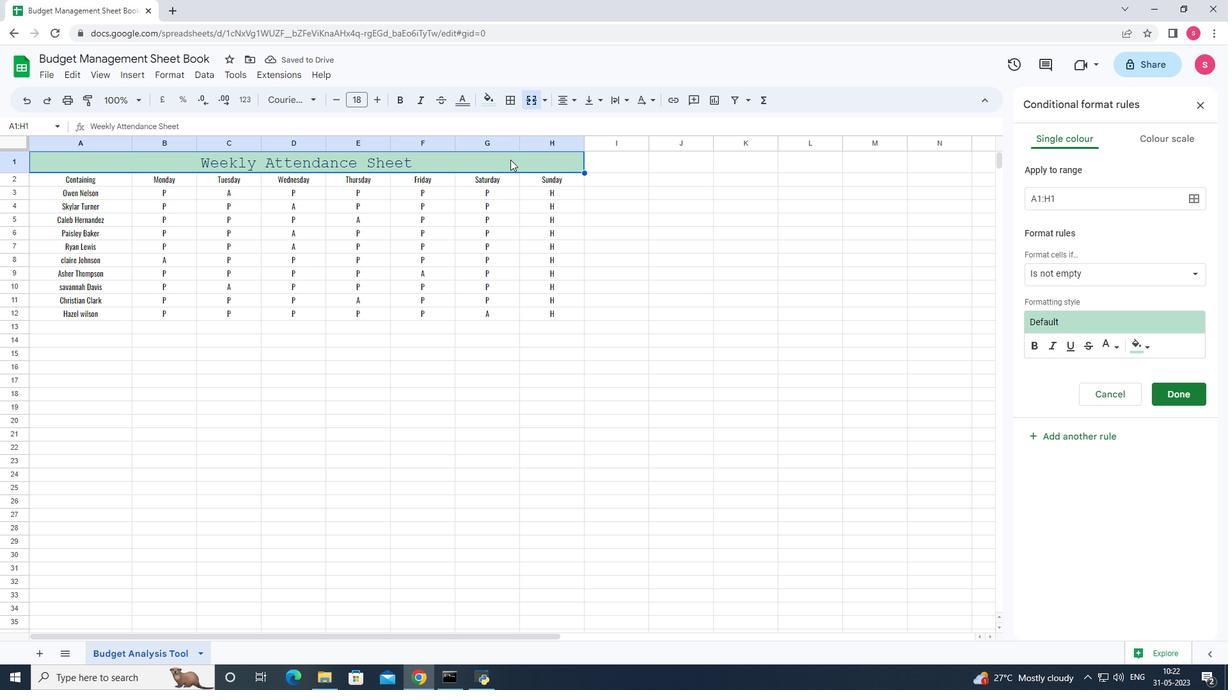 
Action: Mouse moved to (1201, 99)
Screenshot: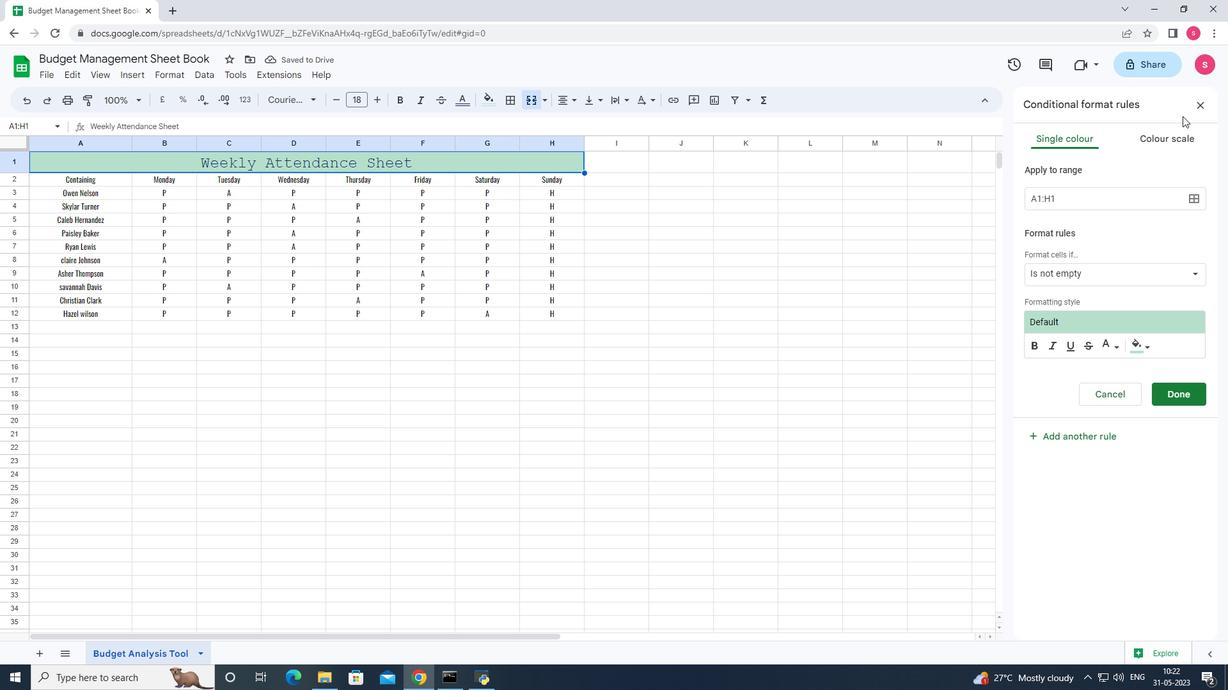 
Action: Mouse pressed left at (1201, 99)
Screenshot: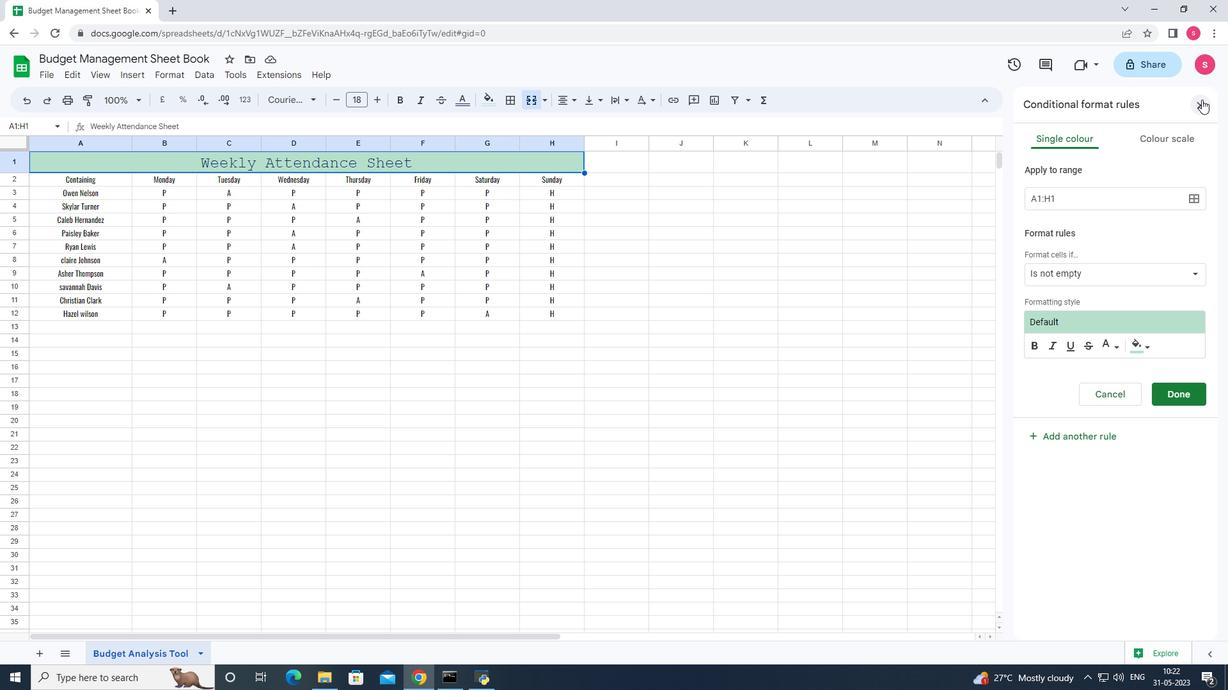 
Action: Mouse moved to (488, 99)
Screenshot: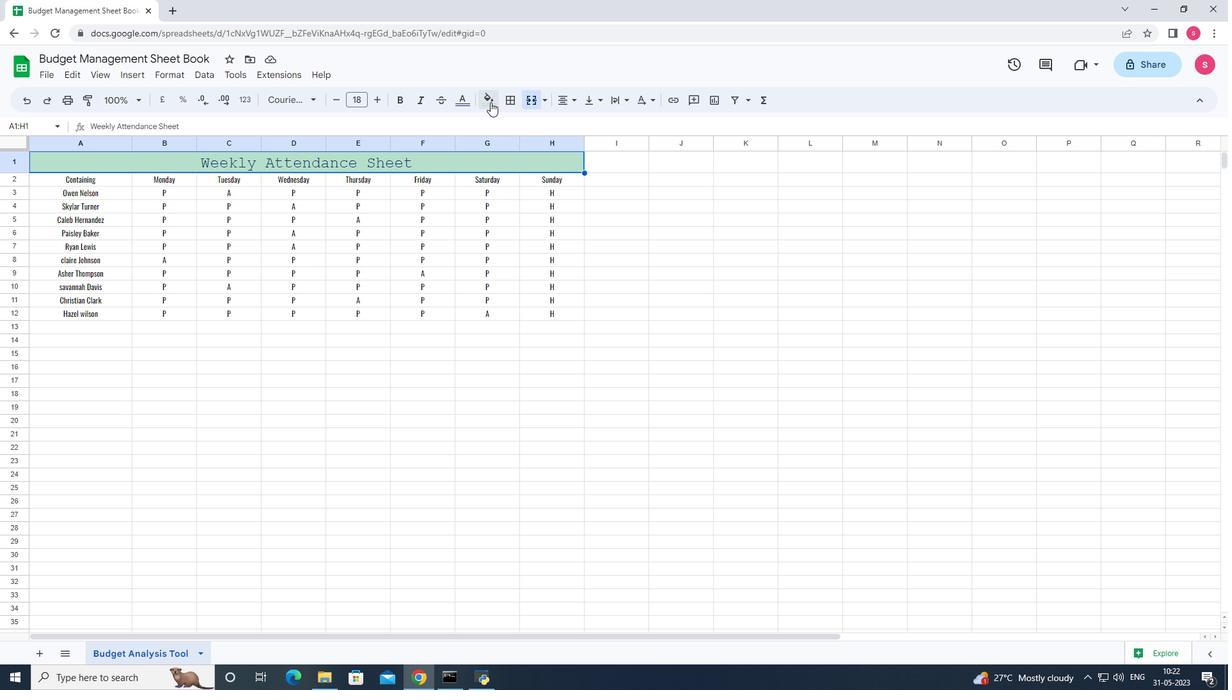 
Action: Mouse pressed left at (488, 99)
Screenshot: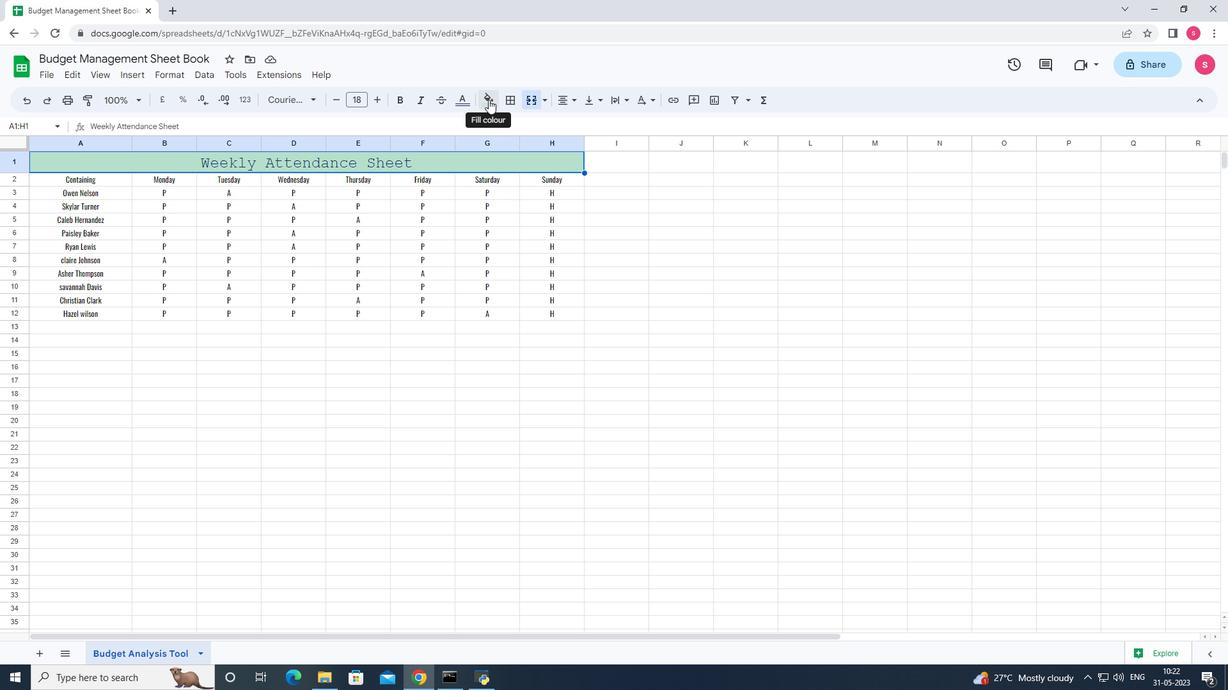 
Action: Mouse moved to (506, 159)
Screenshot: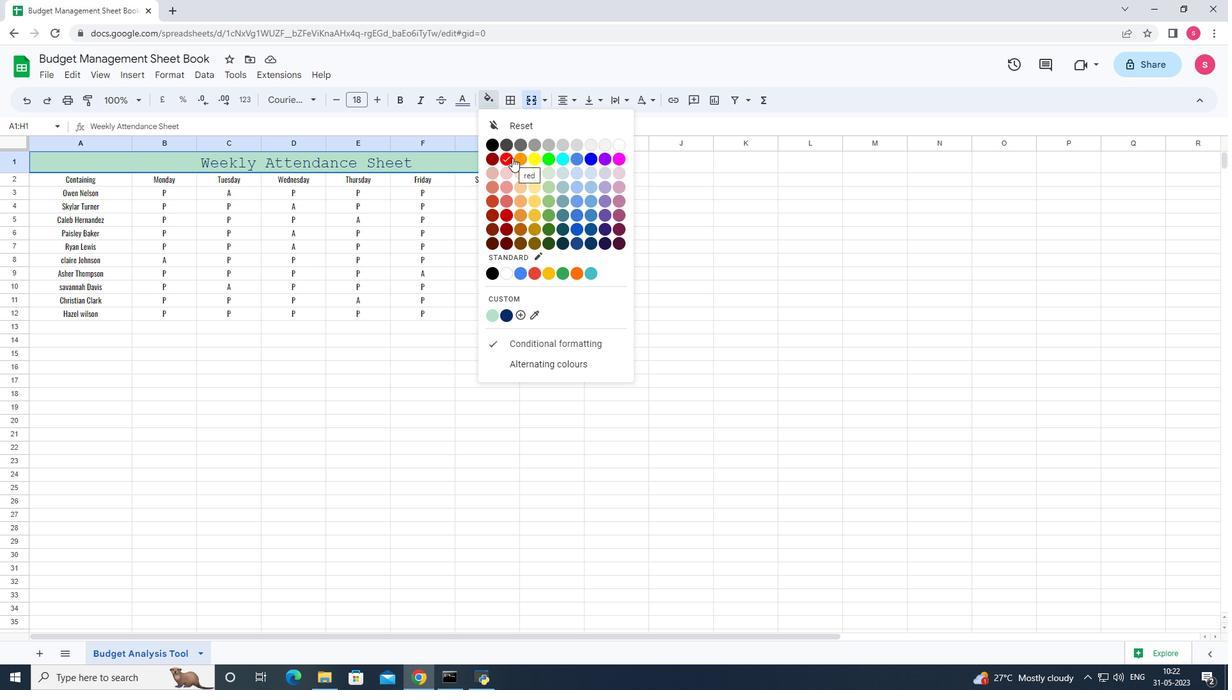 
Action: Mouse pressed left at (506, 159)
Screenshot: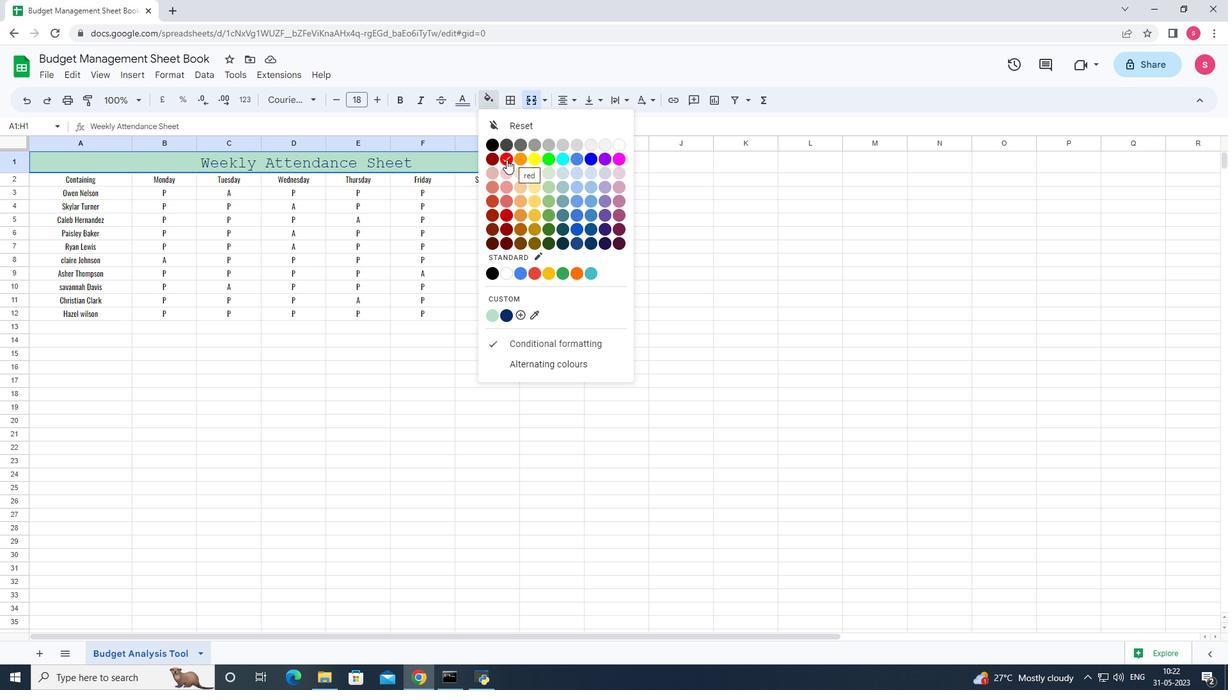 
Action: Mouse moved to (450, 241)
Screenshot: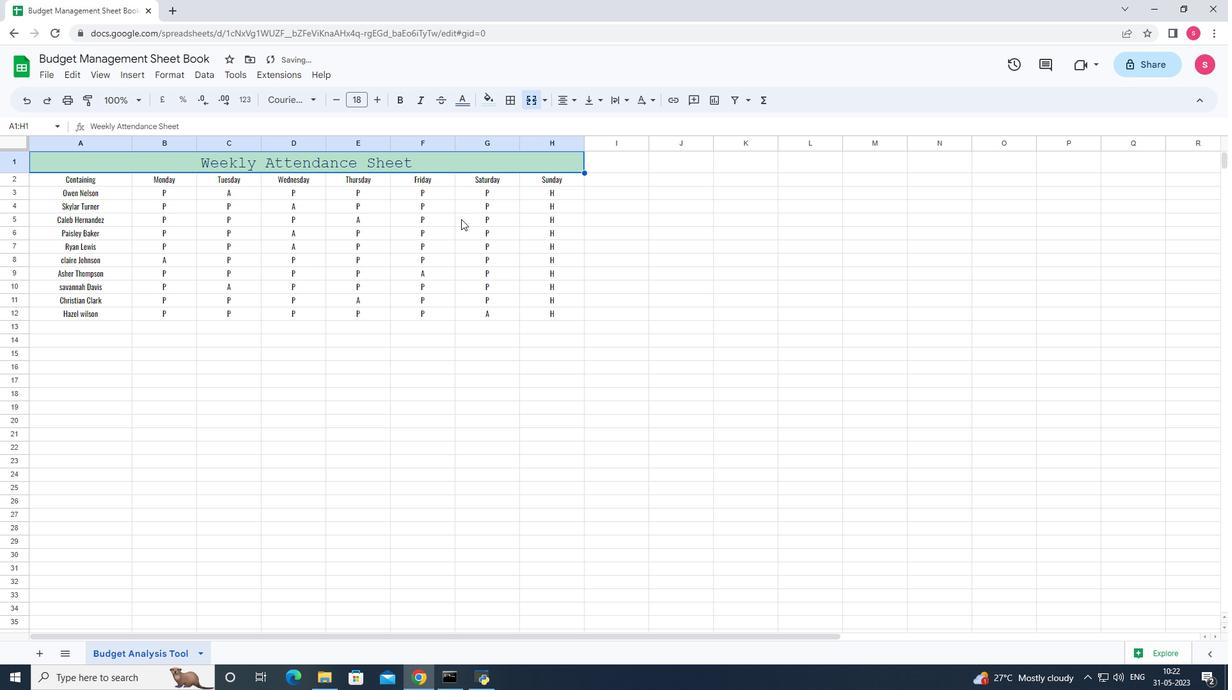 
Action: Mouse pressed left at (450, 241)
Screenshot: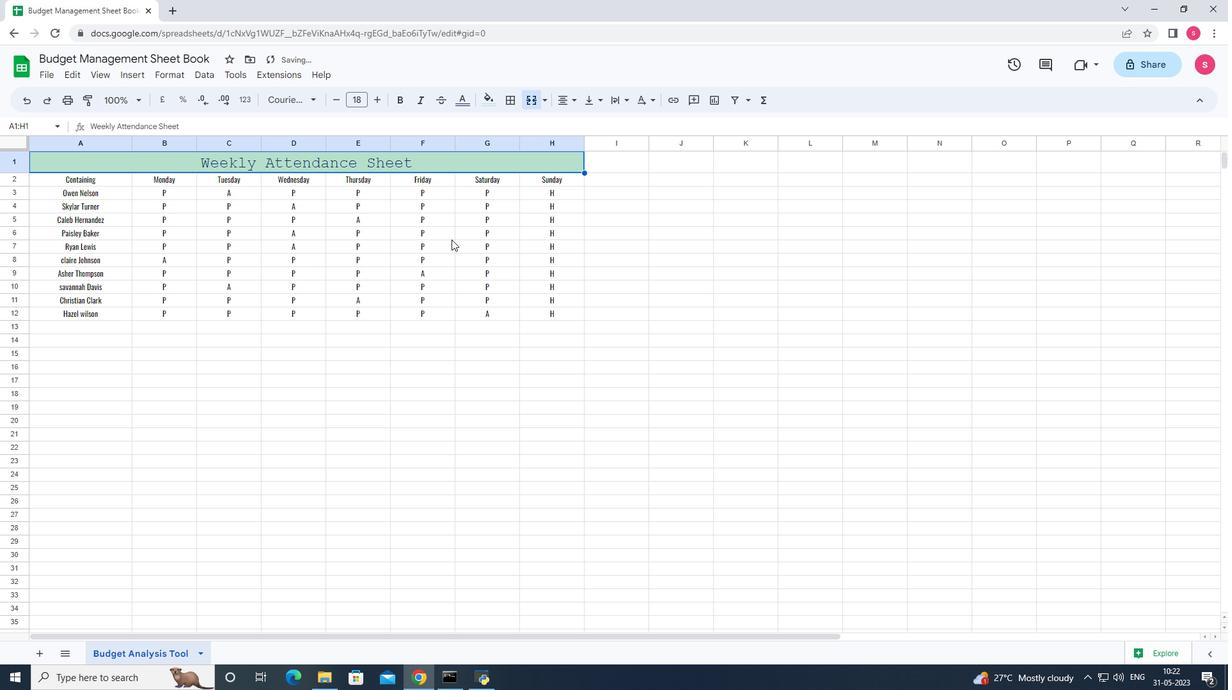 
Action: Mouse moved to (464, 169)
Screenshot: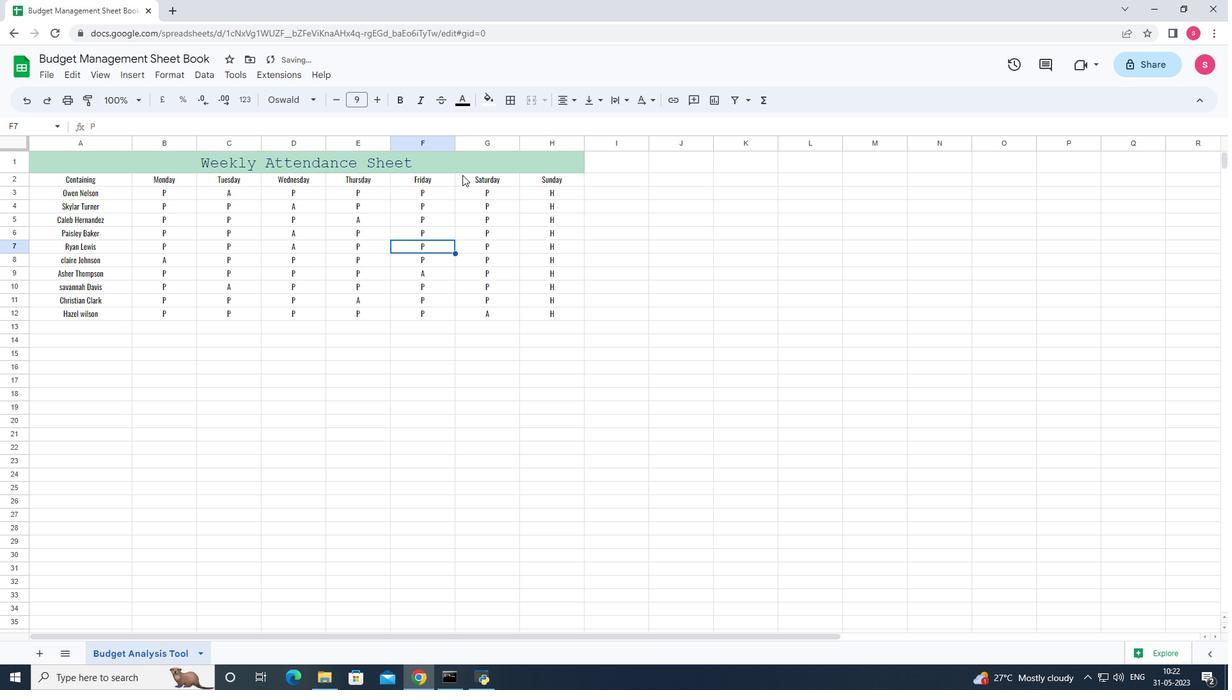
Action: Mouse pressed left at (464, 169)
Screenshot: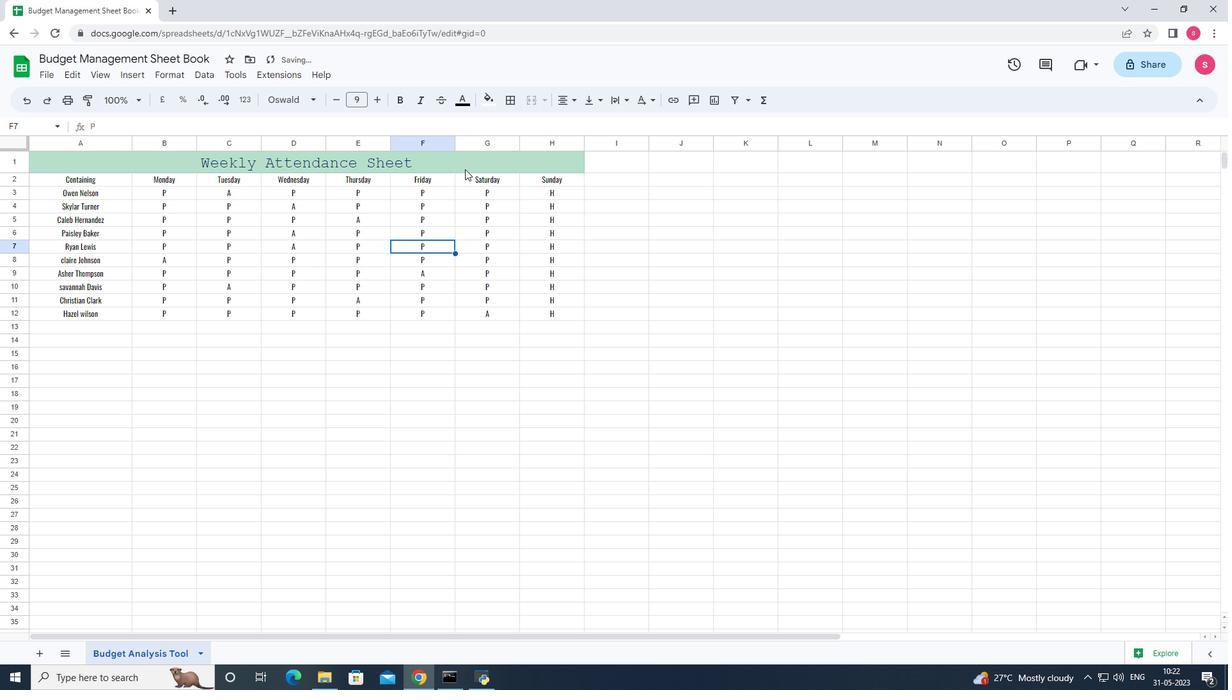
Action: Mouse moved to (493, 101)
Screenshot: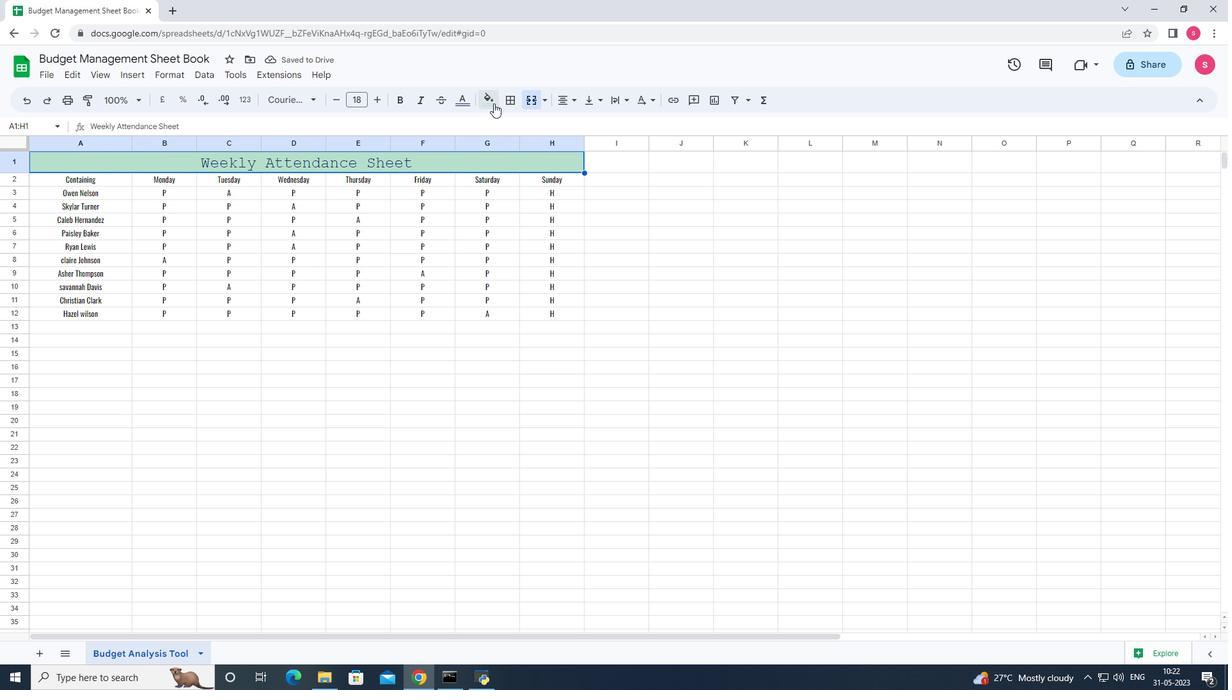
Action: Mouse pressed left at (493, 101)
Screenshot: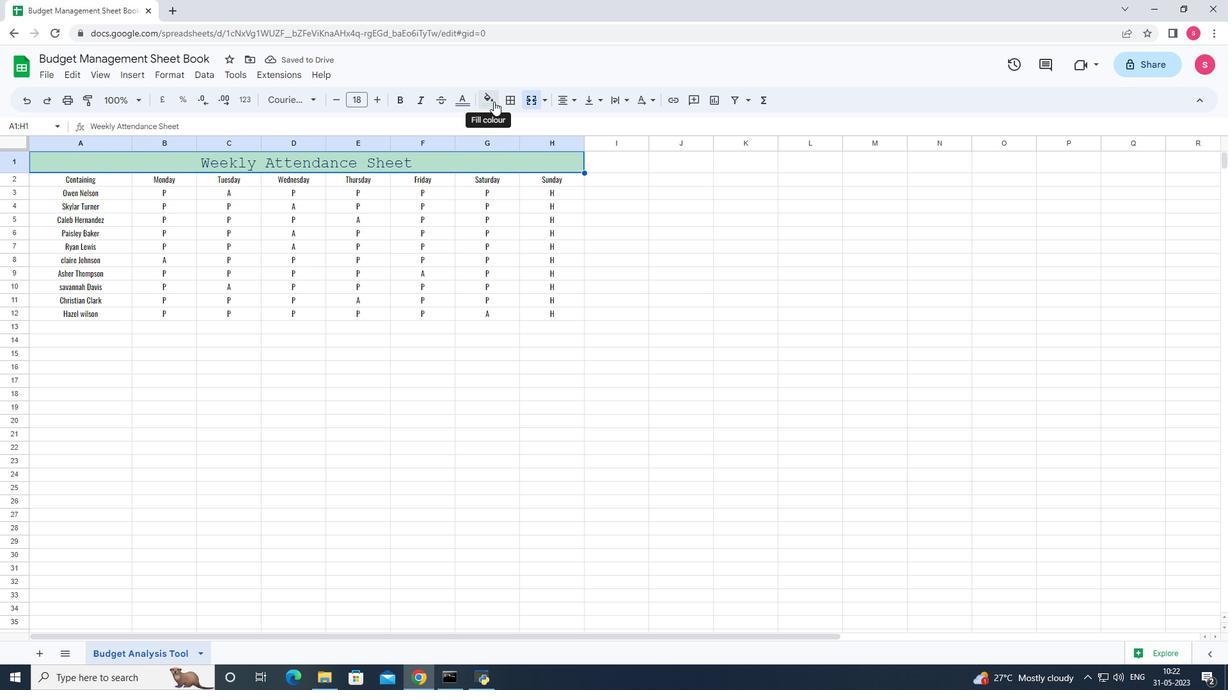 
Action: Mouse moved to (507, 158)
Screenshot: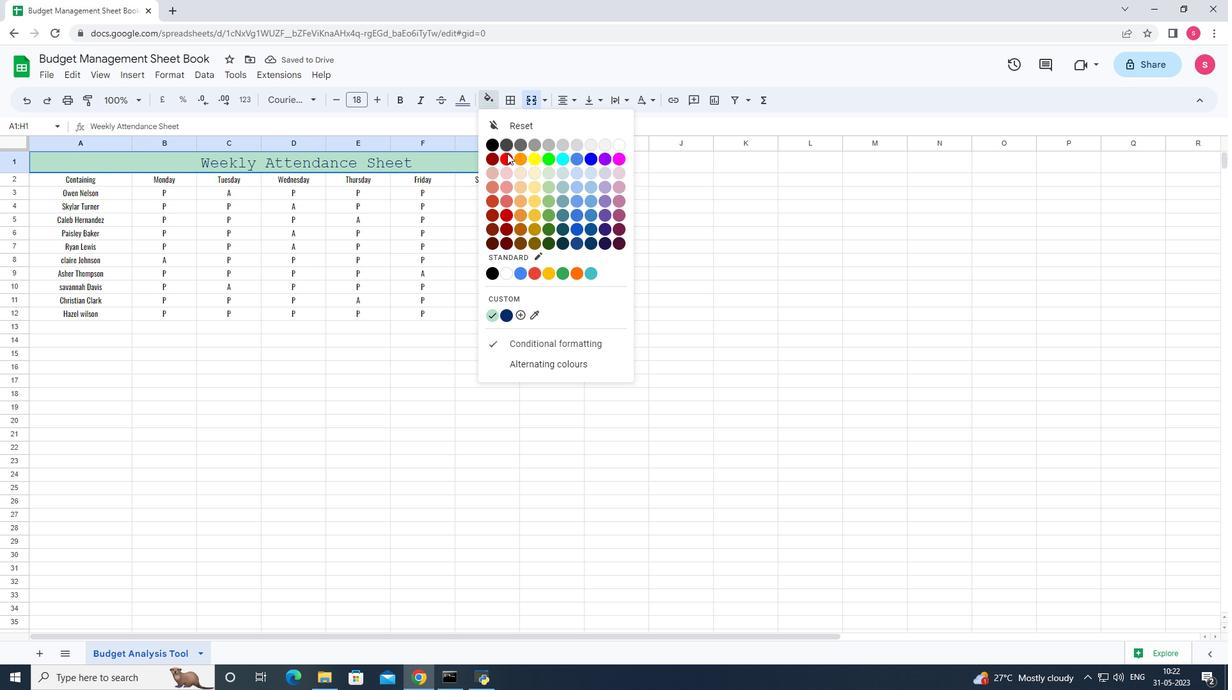 
Action: Mouse pressed left at (507, 158)
Screenshot: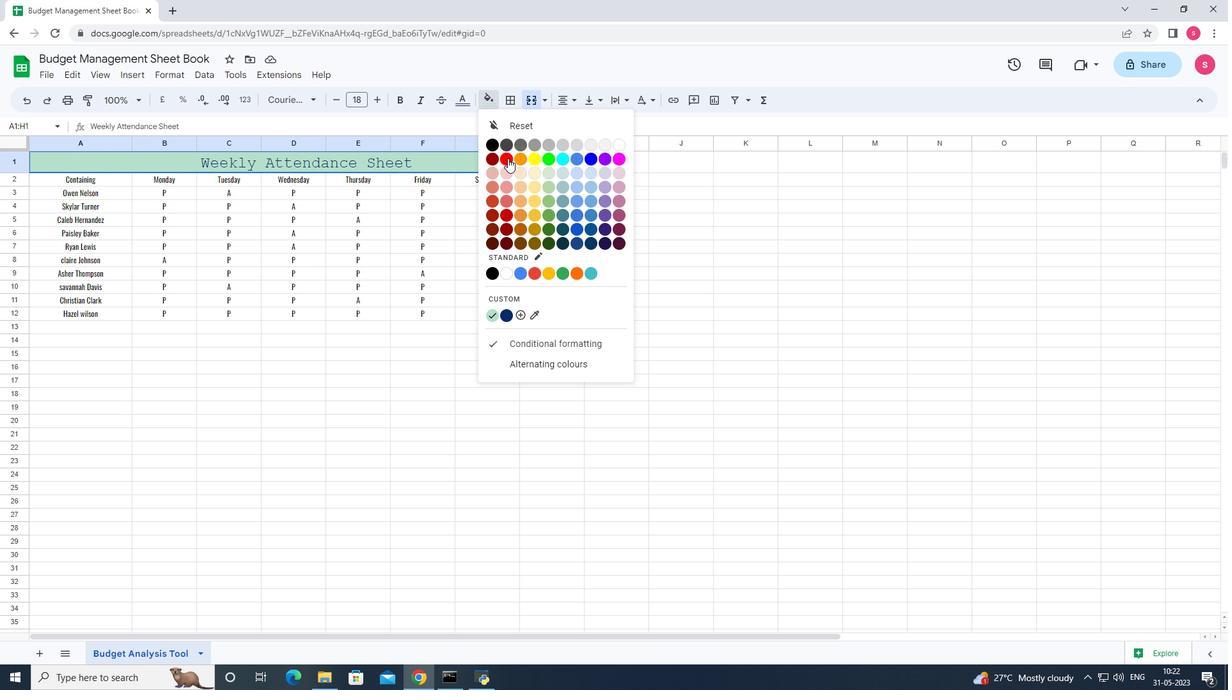 
Action: Mouse moved to (493, 103)
Screenshot: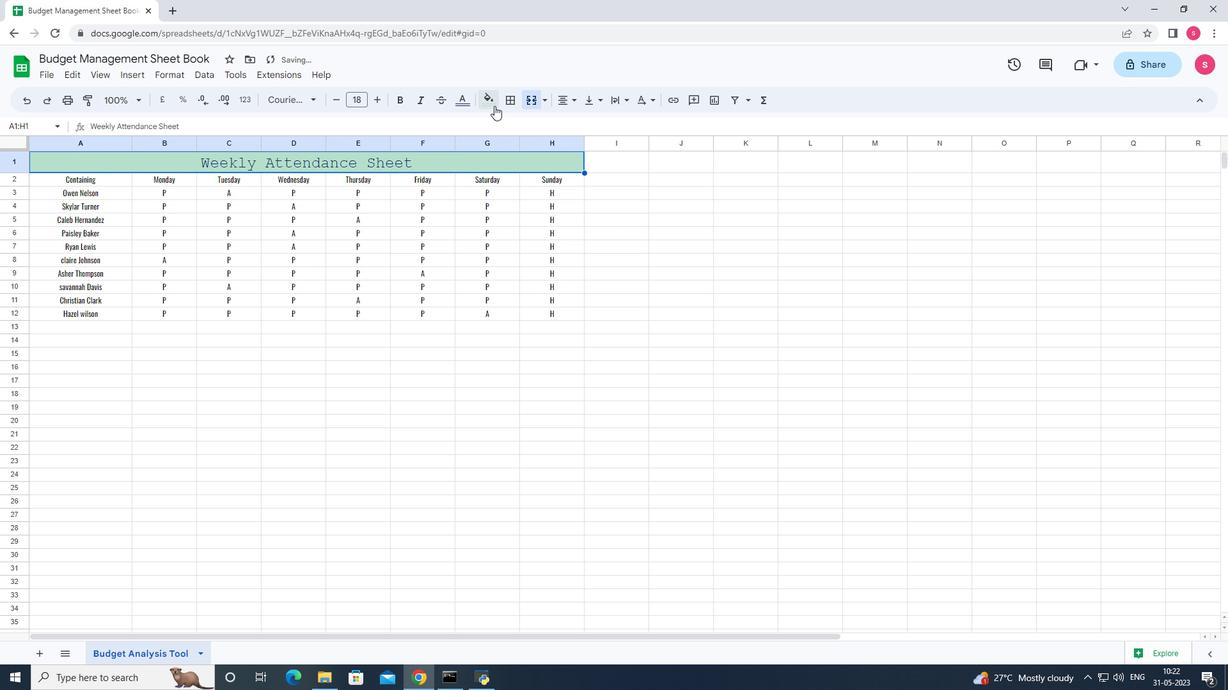 
Action: Mouse pressed right at (493, 103)
Screenshot: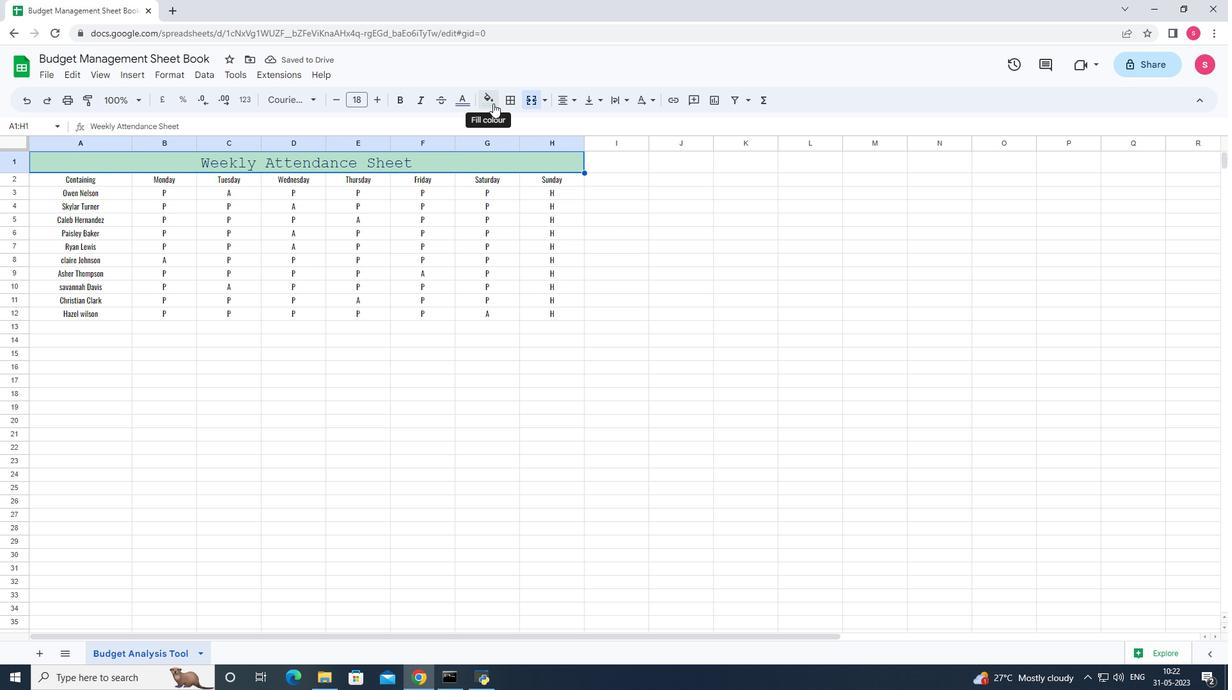 
Action: Mouse moved to (489, 242)
Screenshot: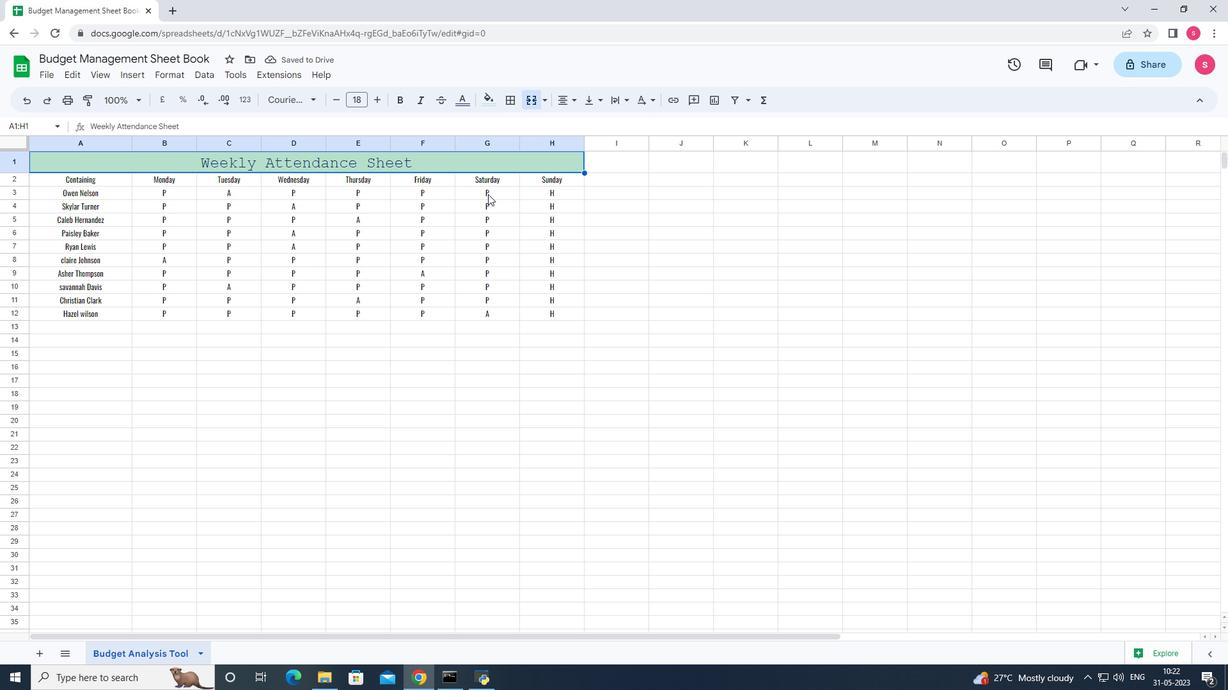 
Action: Mouse pressed left at (489, 242)
Screenshot: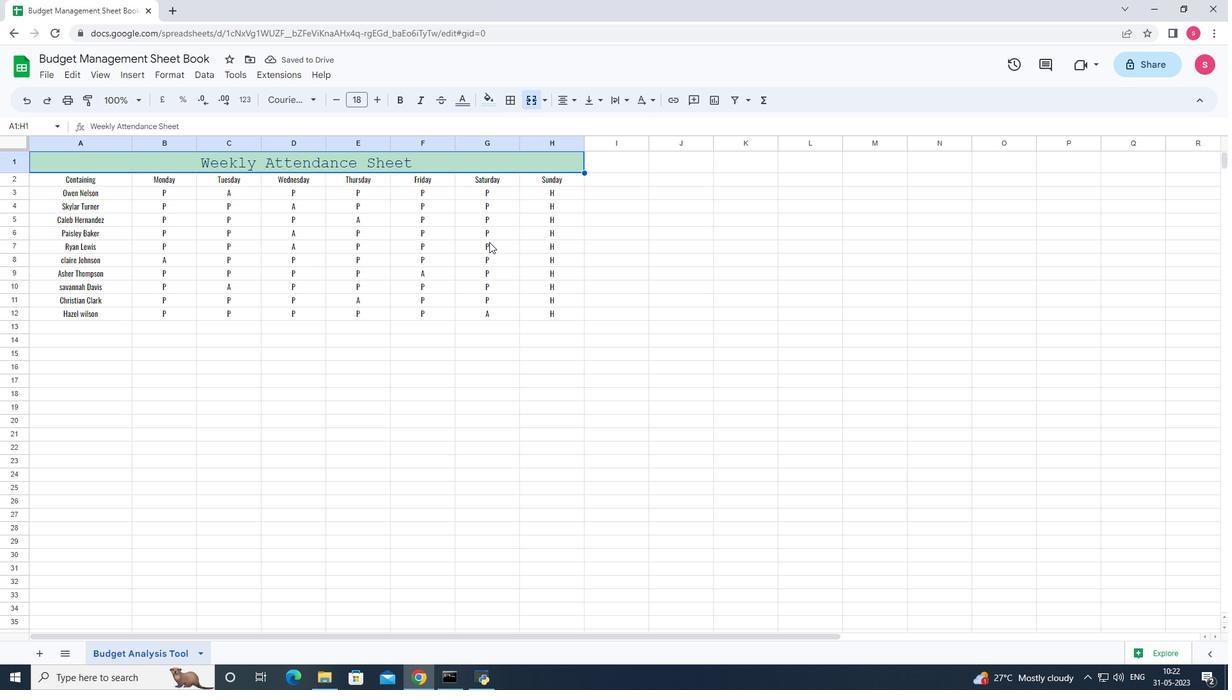 
Action: Mouse moved to (486, 107)
Screenshot: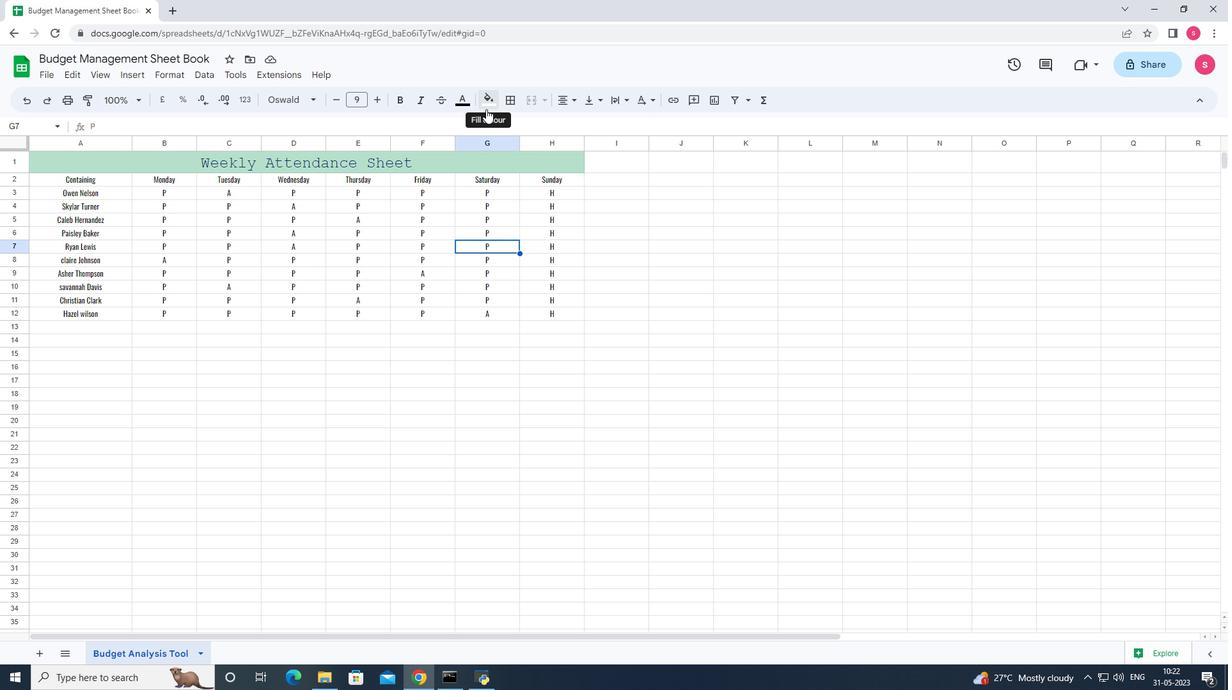 
Action: Mouse pressed left at (486, 107)
Screenshot: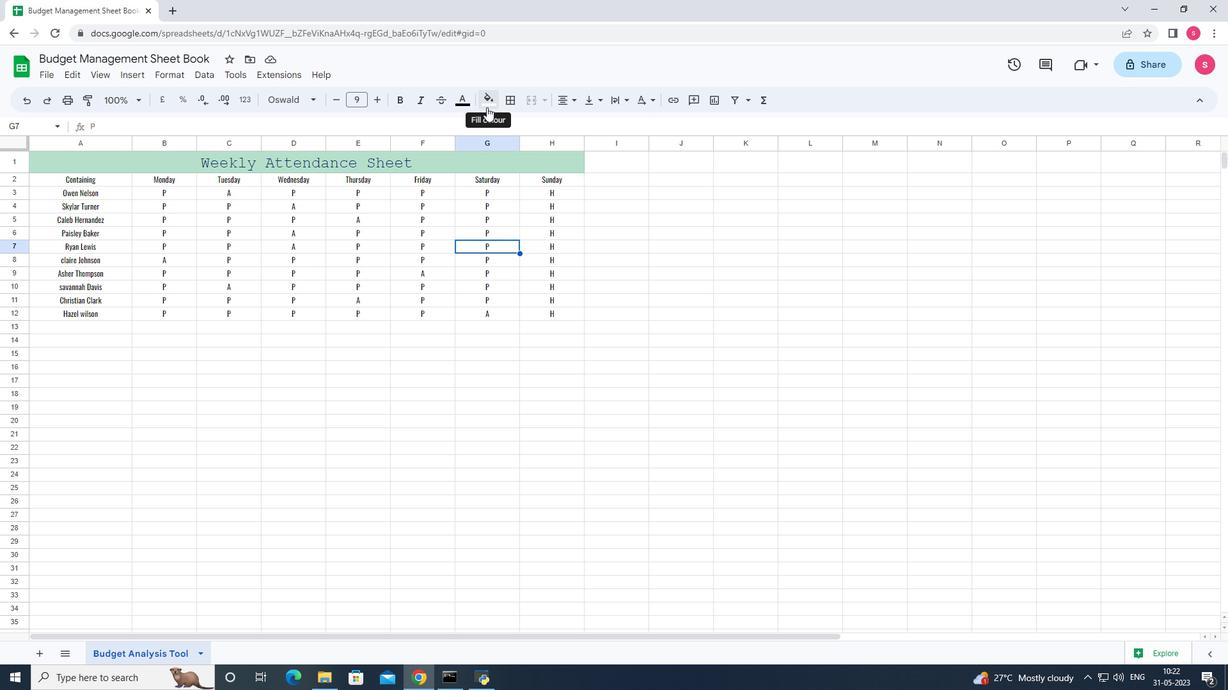 
Action: Mouse moved to (82, 175)
Screenshot: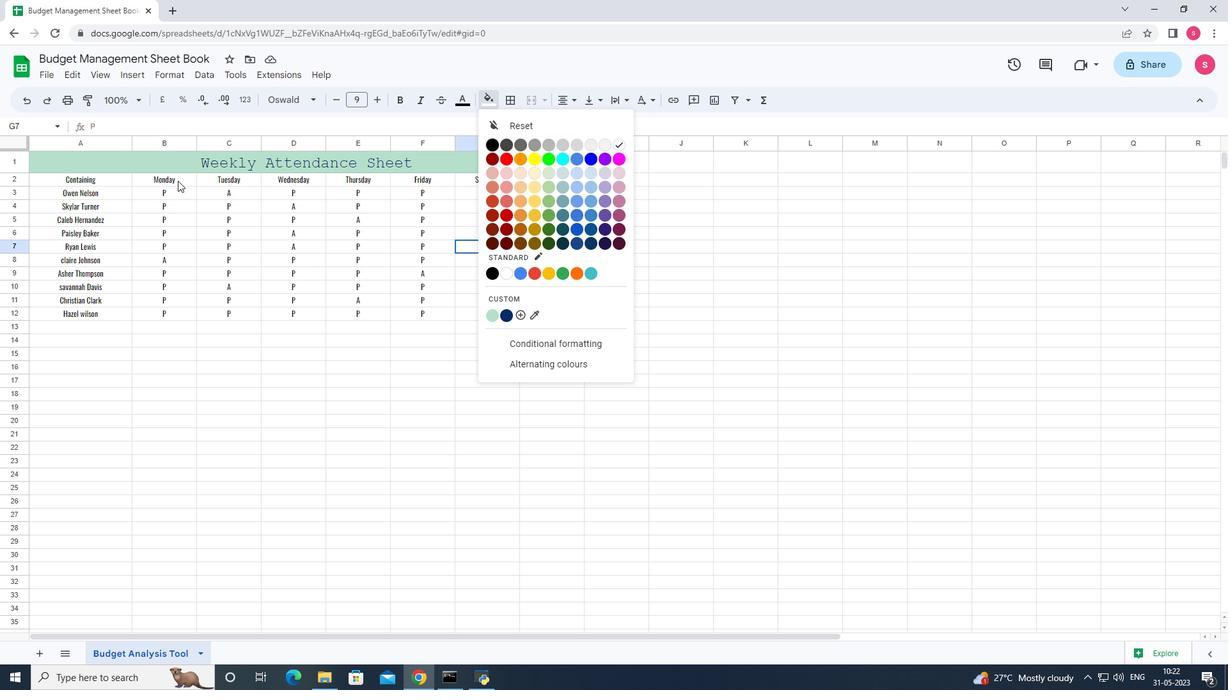 
Action: Mouse pressed left at (82, 175)
Screenshot: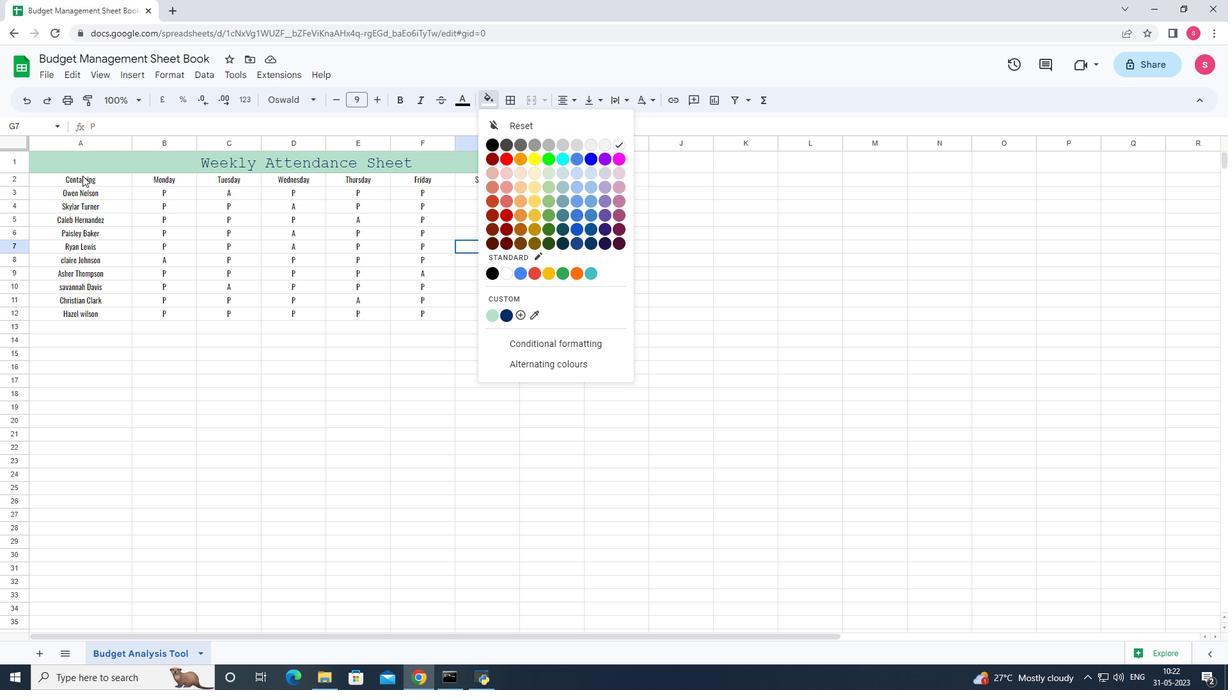 
Action: Mouse moved to (463, 102)
Screenshot: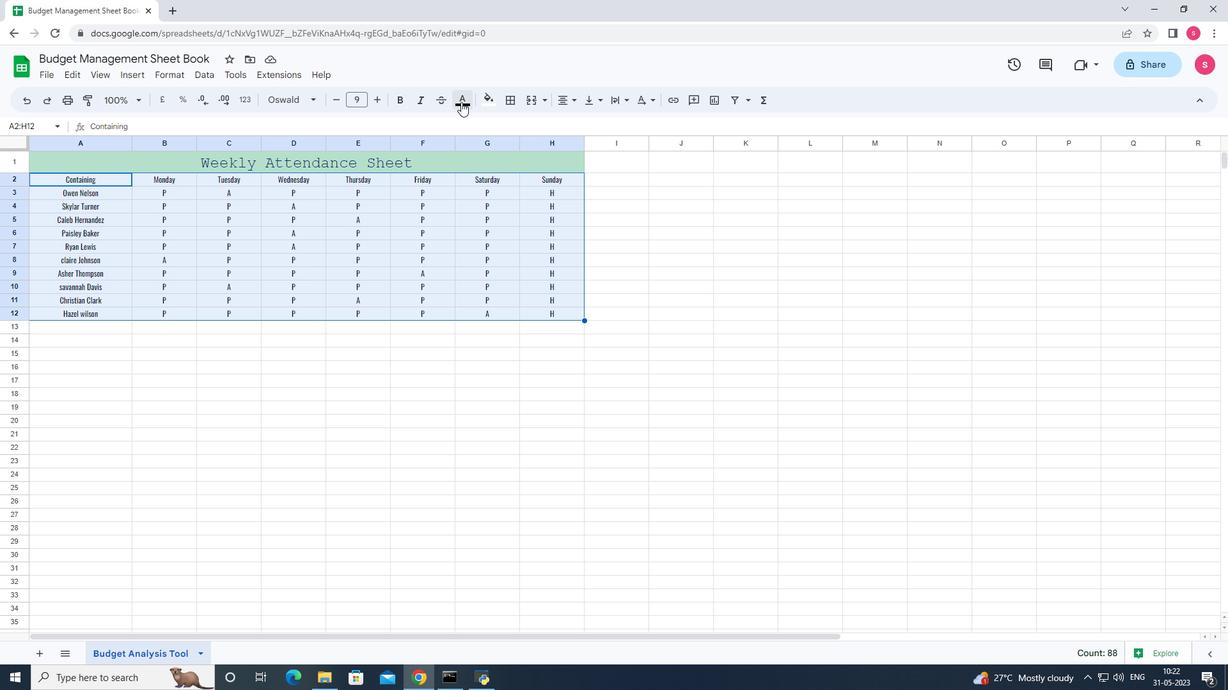 
Action: Mouse pressed left at (463, 102)
Screenshot: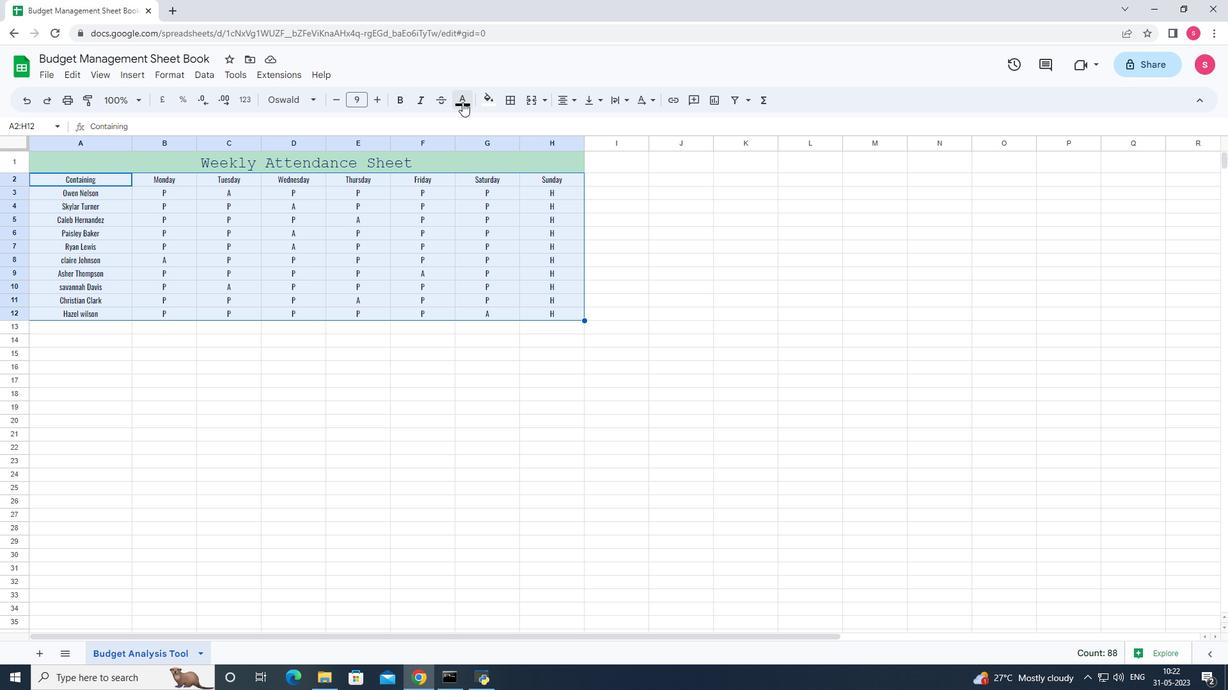 
Action: Mouse moved to (468, 142)
Screenshot: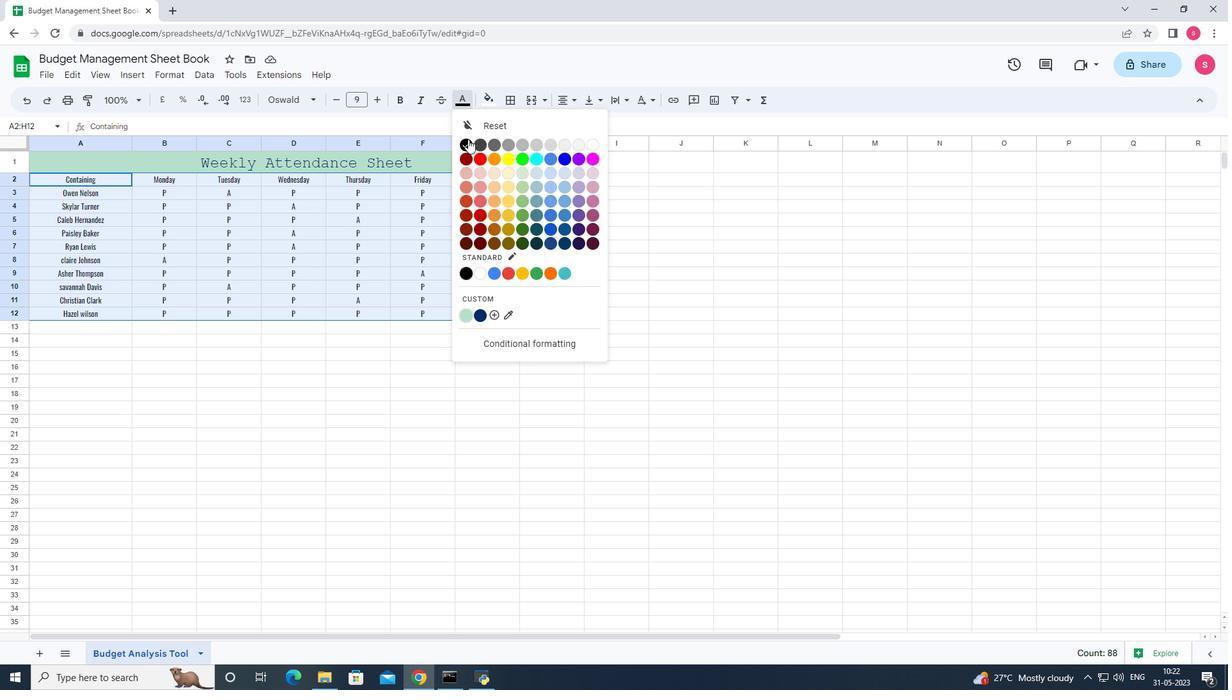 
Action: Mouse pressed left at (468, 142)
Screenshot: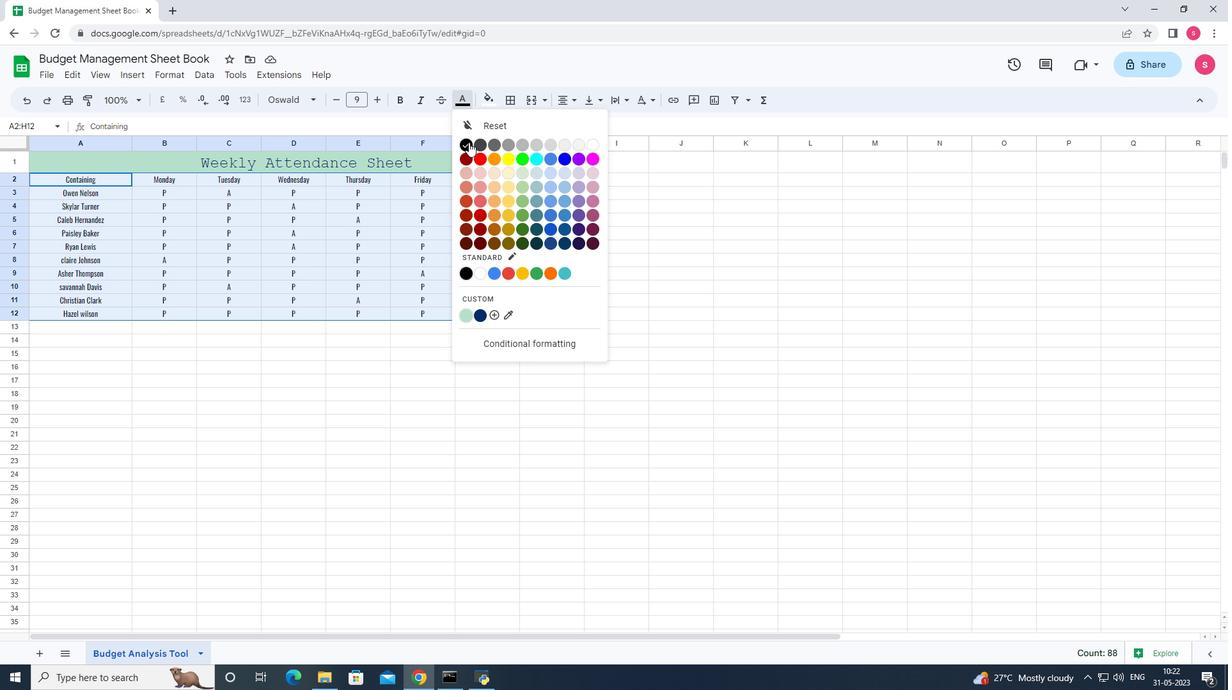 
Action: Mouse moved to (440, 399)
Screenshot: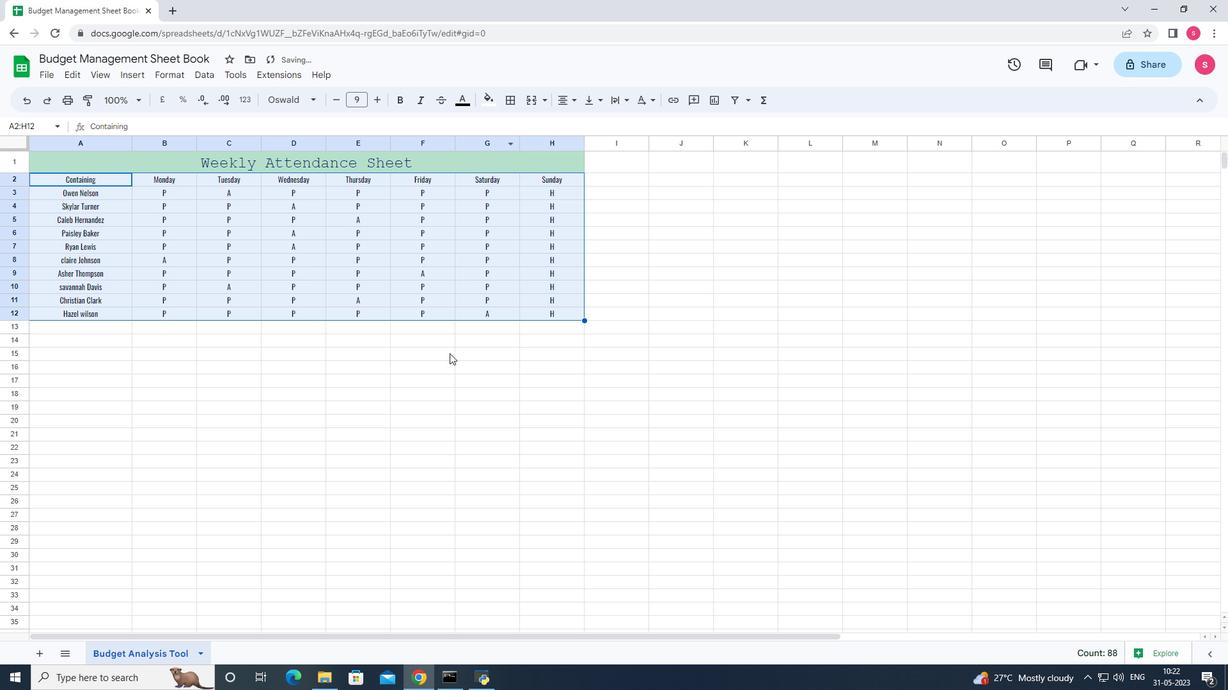 
Action: Mouse pressed left at (440, 399)
Screenshot: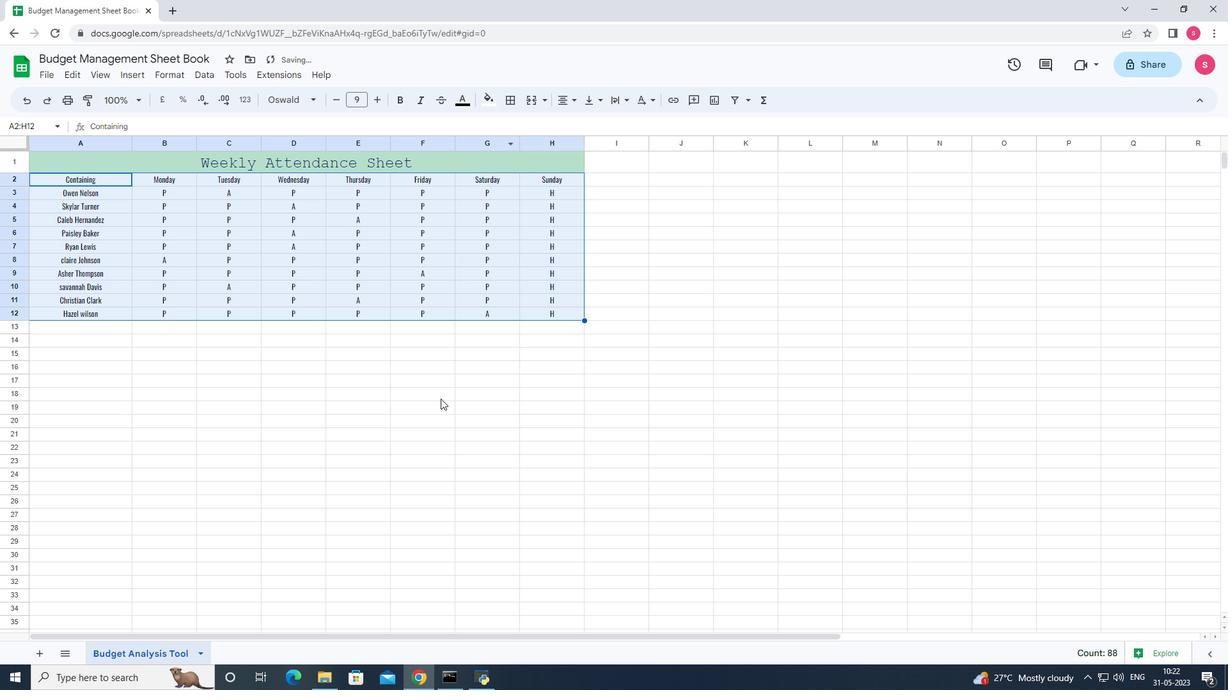 
Action: Mouse moved to (260, 395)
Screenshot: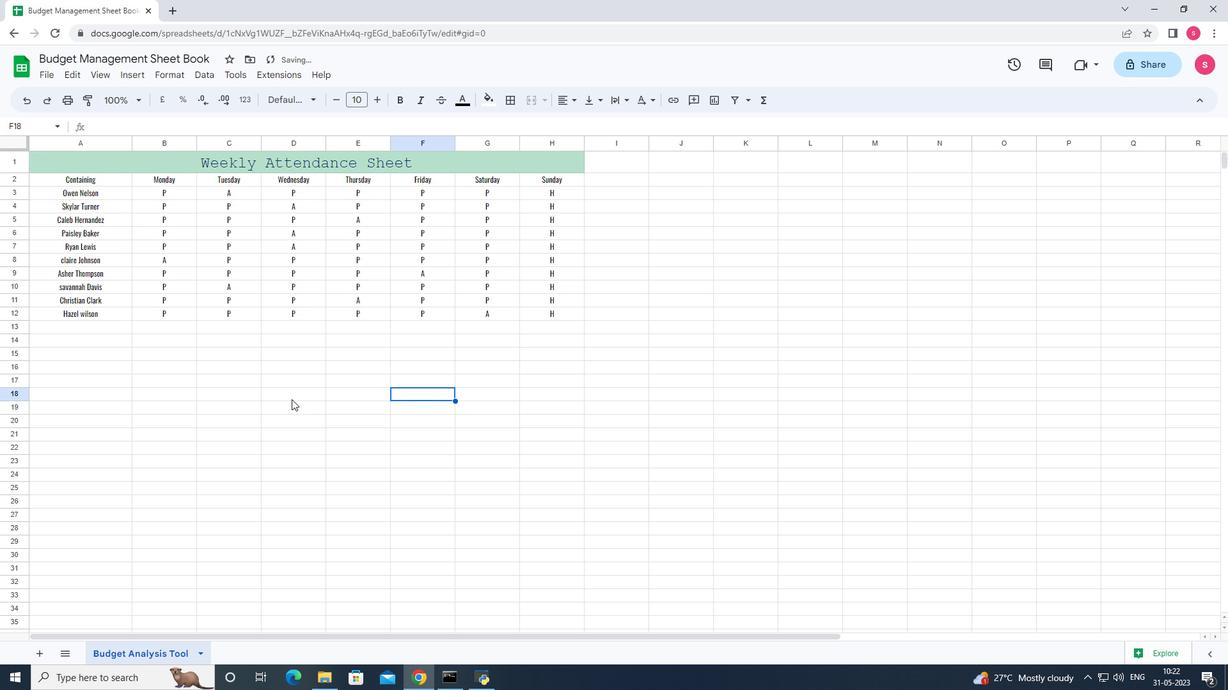 
Action: Mouse pressed left at (260, 395)
Screenshot: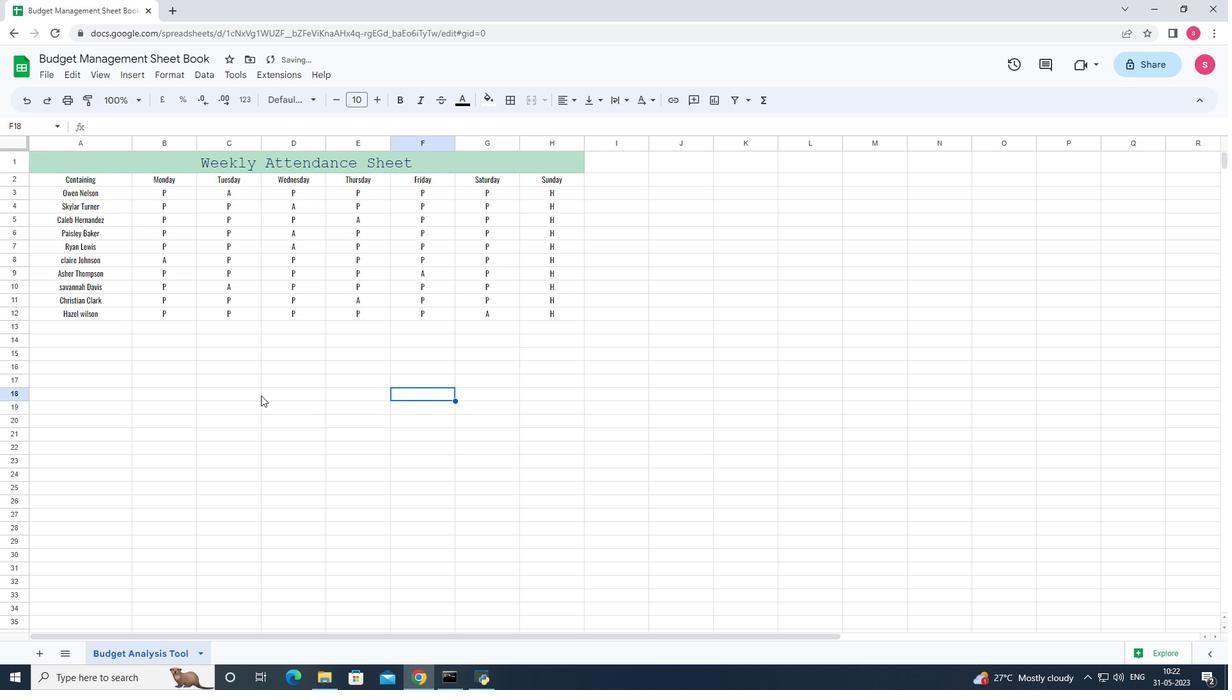
Action: Mouse moved to (545, 382)
Screenshot: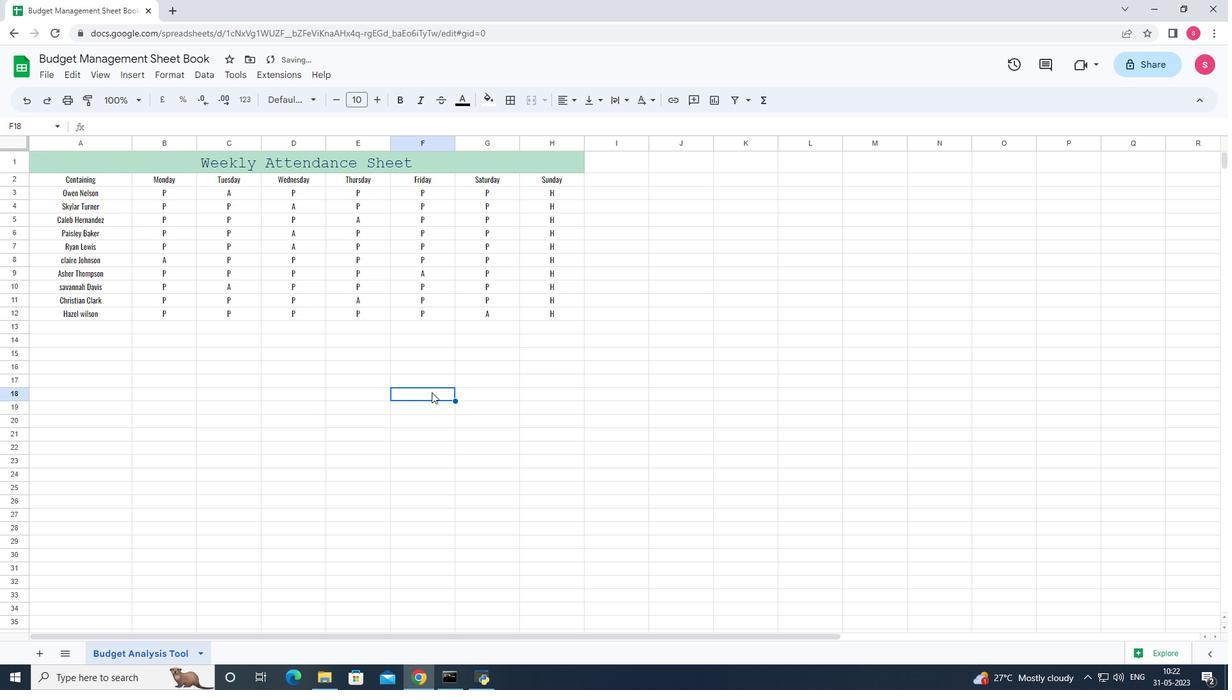 
Action: Mouse pressed left at (545, 382)
Screenshot: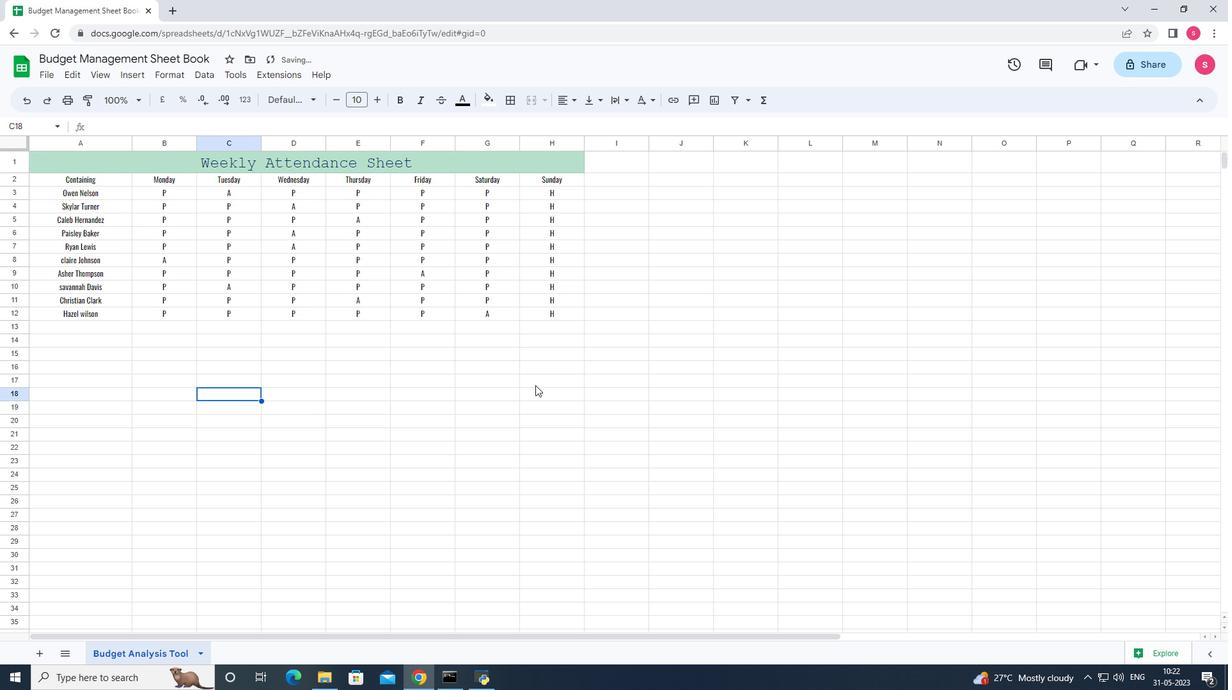 
